 Task: Look for space in Springfield, United States from 10th July, 2023 to 15th July, 2023 for 7 adults in price range Rs.10000 to Rs.15000. Place can be entire place or shared room with 4 bedrooms having 7 beds and 4 bathrooms. Property type can be house, flat, guest house. Amenities needed are: wifi, TV, free parkinig on premises, gym, breakfast. Booking option can be shelf check-in. Required host language is English.
Action: Mouse moved to (431, 111)
Screenshot: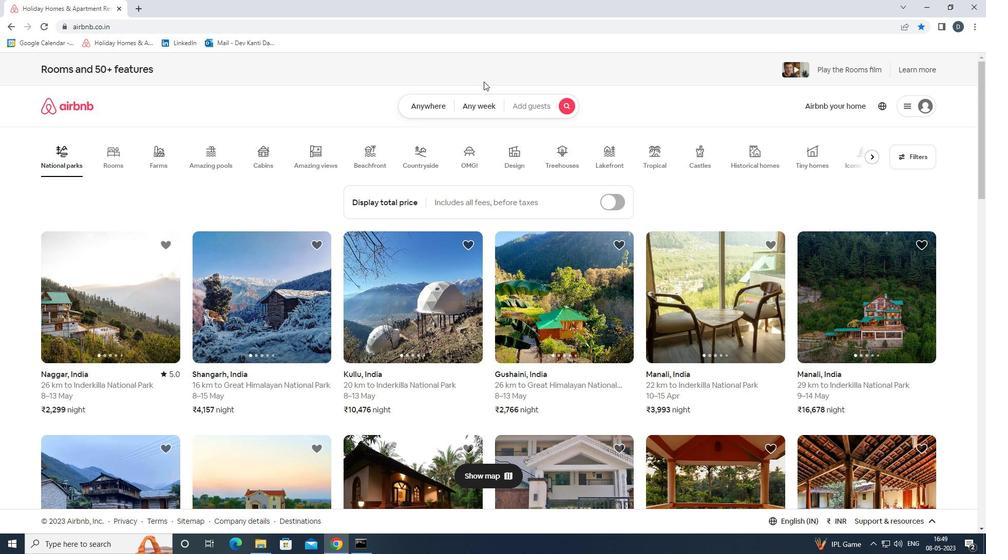 
Action: Mouse pressed left at (431, 111)
Screenshot: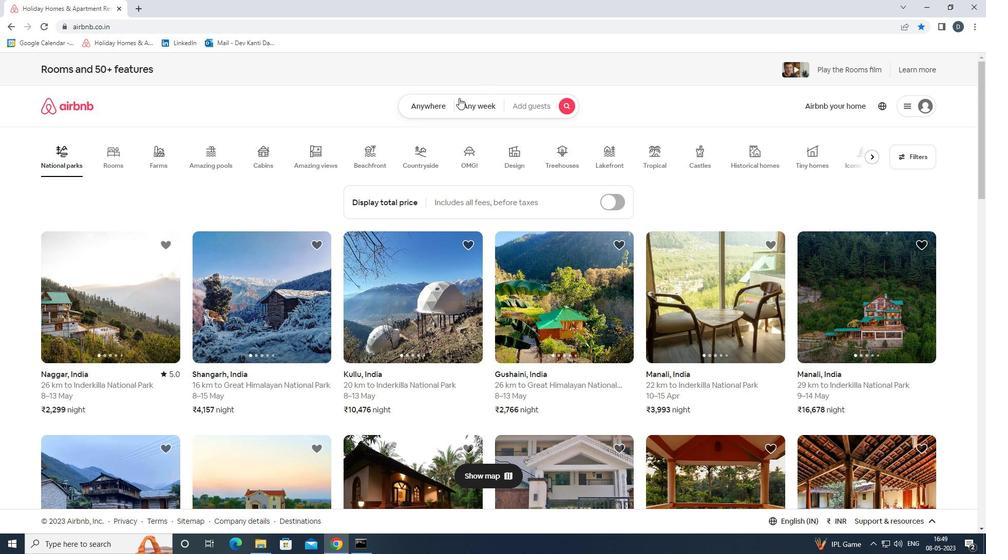 
Action: Mouse moved to (350, 144)
Screenshot: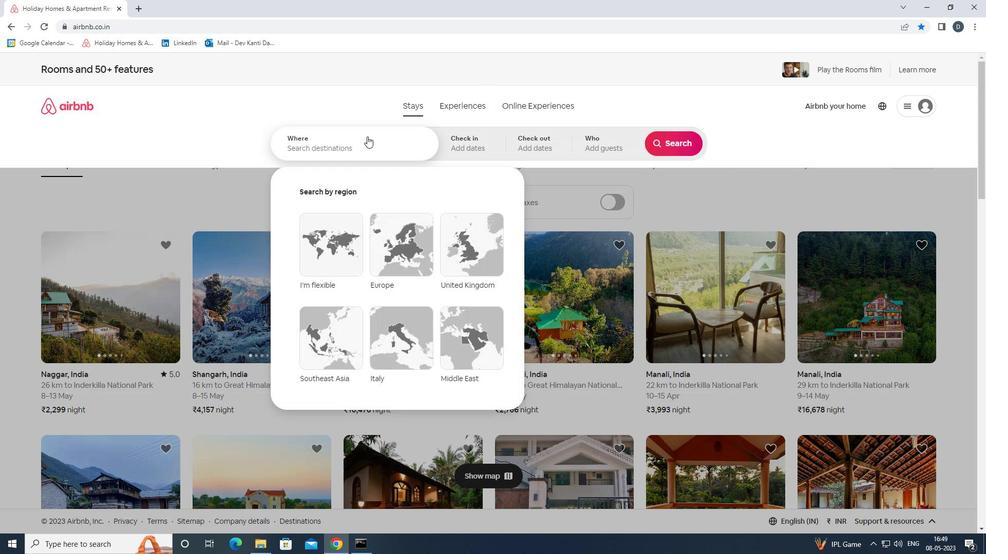 
Action: Mouse pressed left at (350, 144)
Screenshot: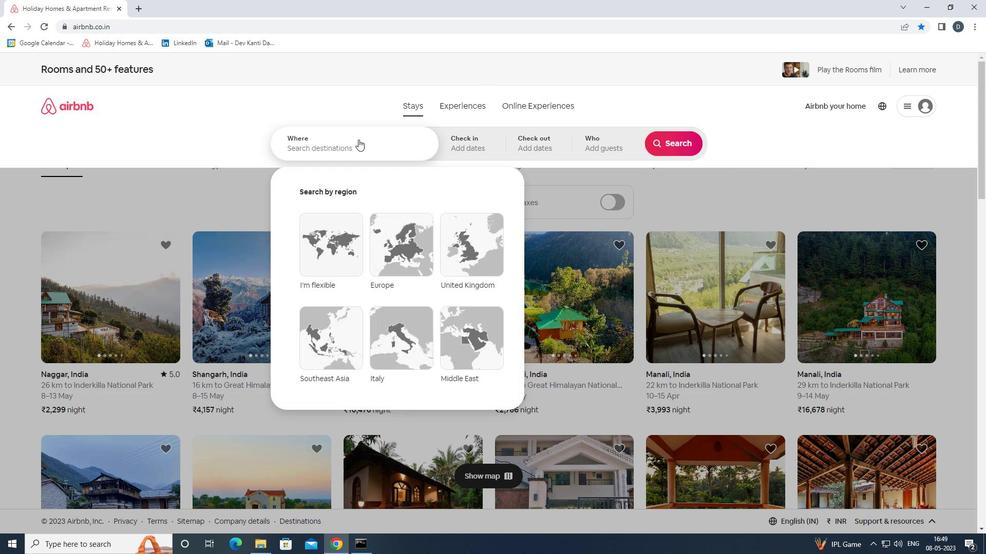 
Action: Key pressed <Key.shift>SPRINGSFIELD,<Key.shift><Key.shift>UNITED<Key.space><Key.shift>STATES<Key.enter>
Screenshot: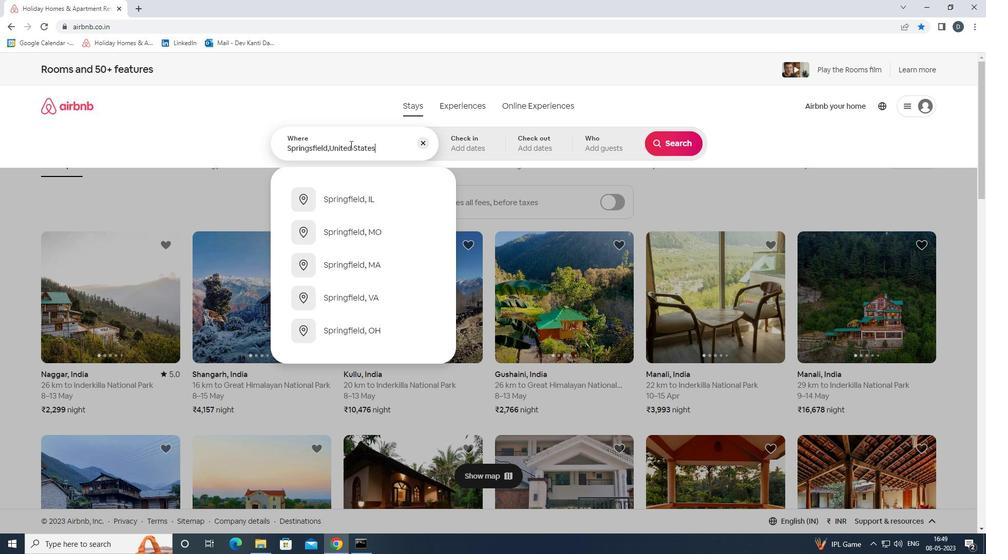 
Action: Mouse moved to (669, 227)
Screenshot: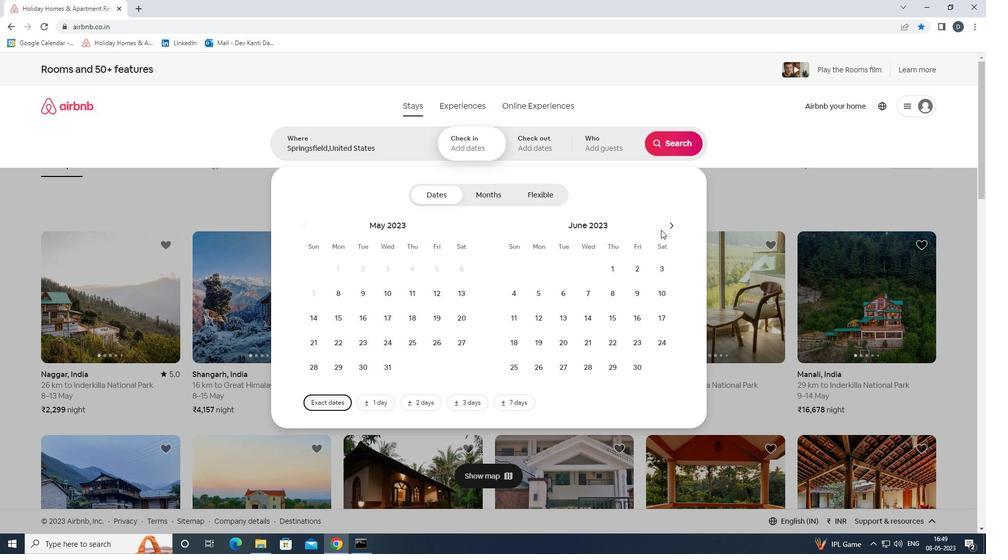 
Action: Mouse pressed left at (669, 227)
Screenshot: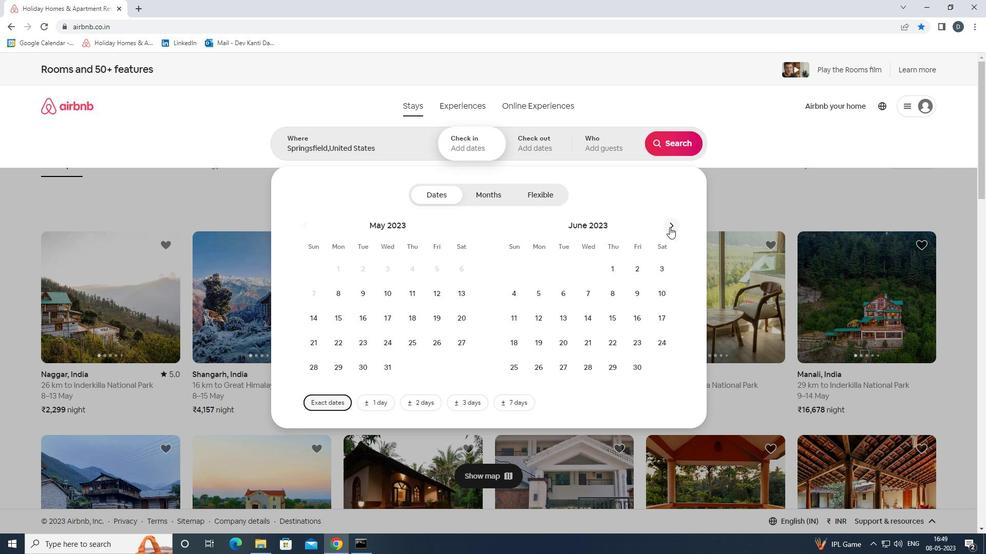 
Action: Mouse moved to (541, 318)
Screenshot: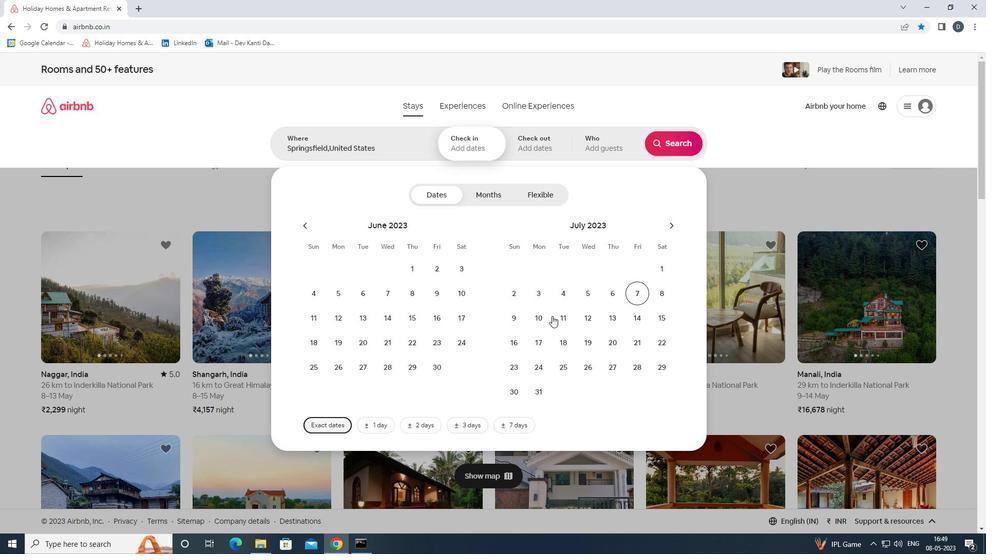 
Action: Mouse pressed left at (541, 318)
Screenshot: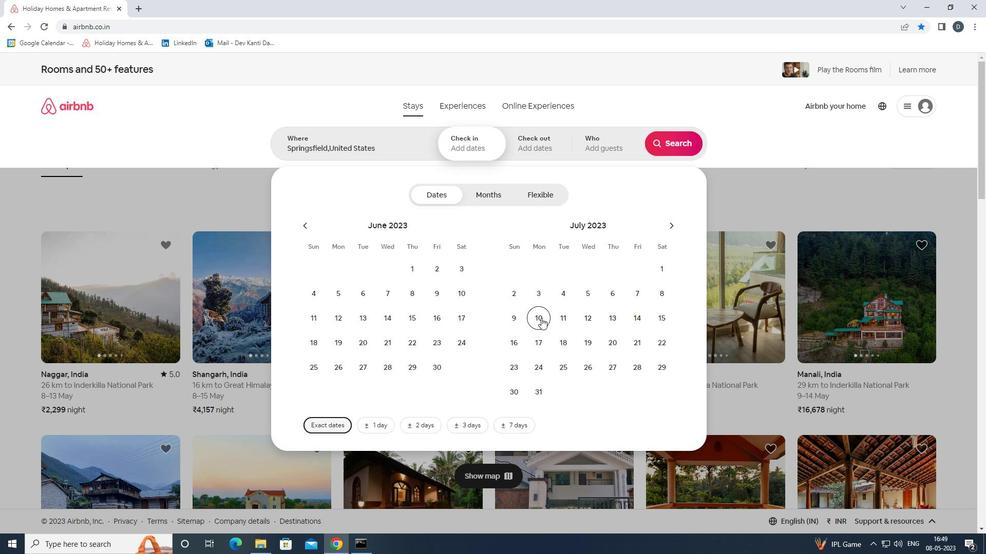 
Action: Mouse moved to (664, 316)
Screenshot: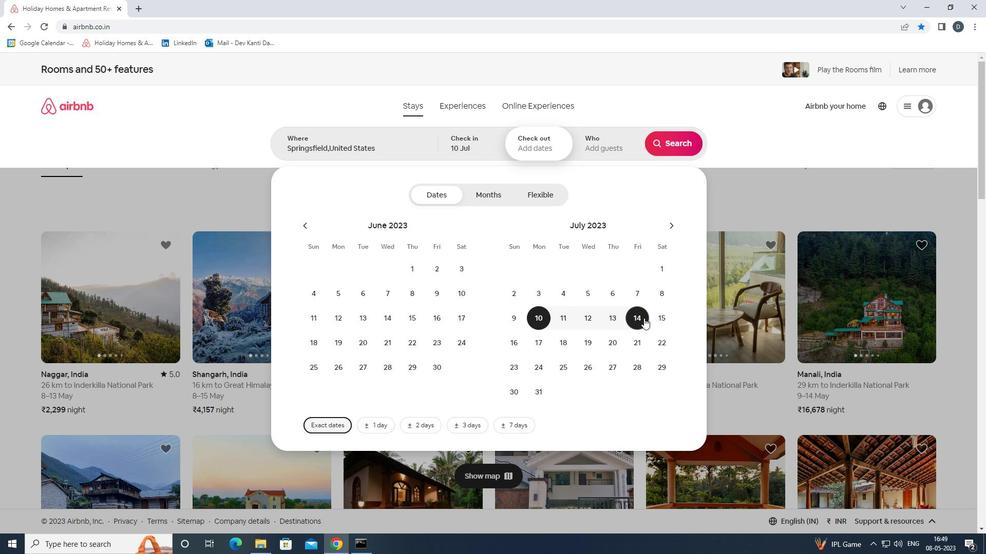 
Action: Mouse pressed left at (664, 316)
Screenshot: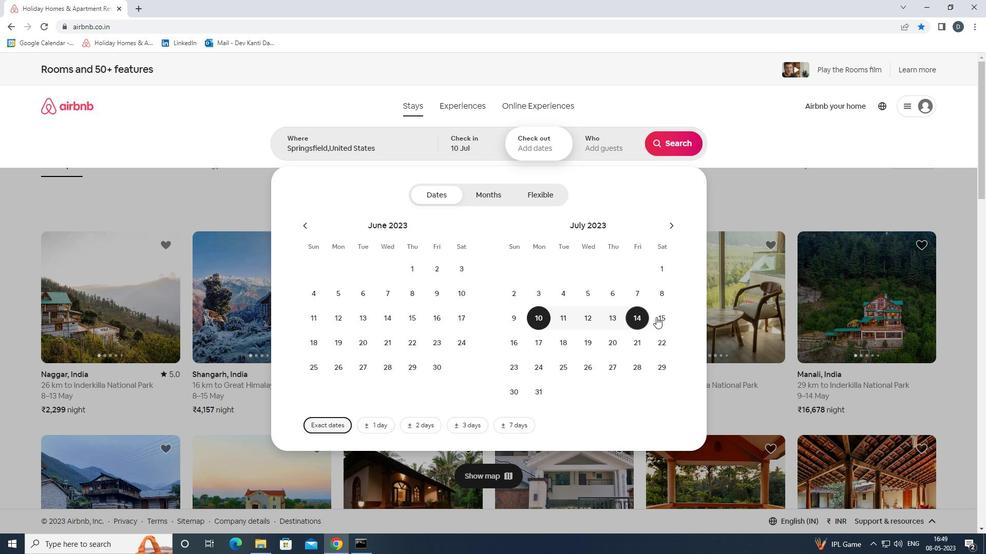 
Action: Mouse moved to (605, 157)
Screenshot: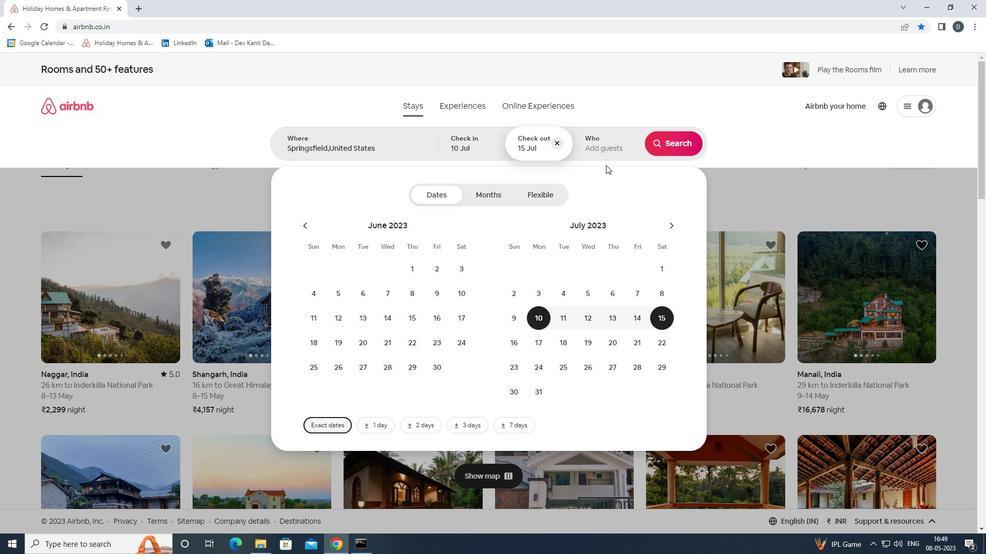 
Action: Mouse pressed left at (605, 157)
Screenshot: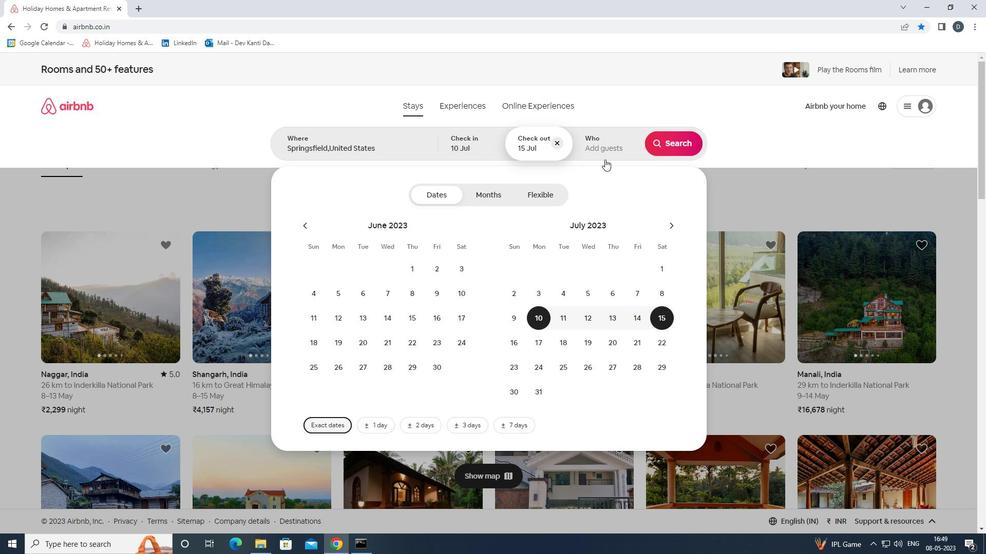 
Action: Mouse moved to (673, 199)
Screenshot: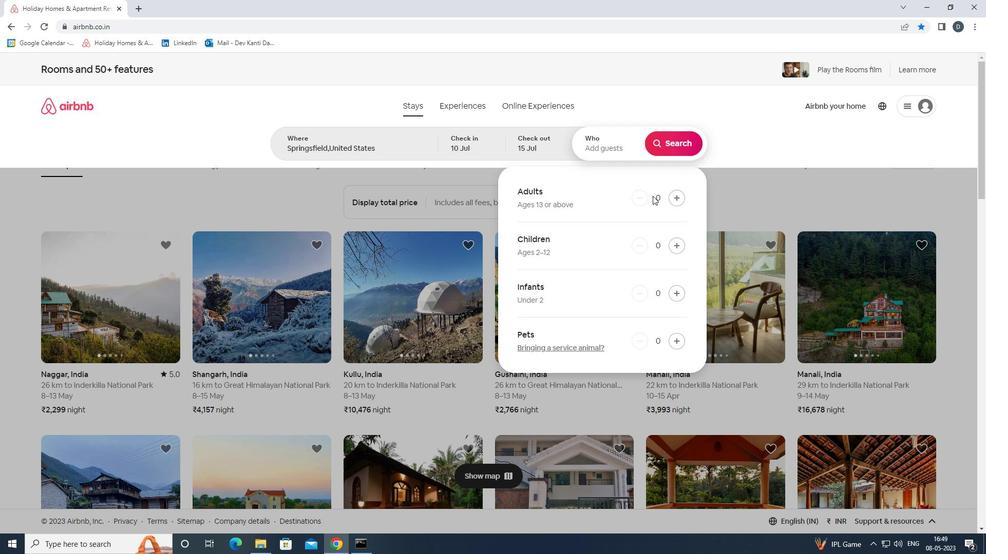 
Action: Mouse pressed left at (673, 199)
Screenshot: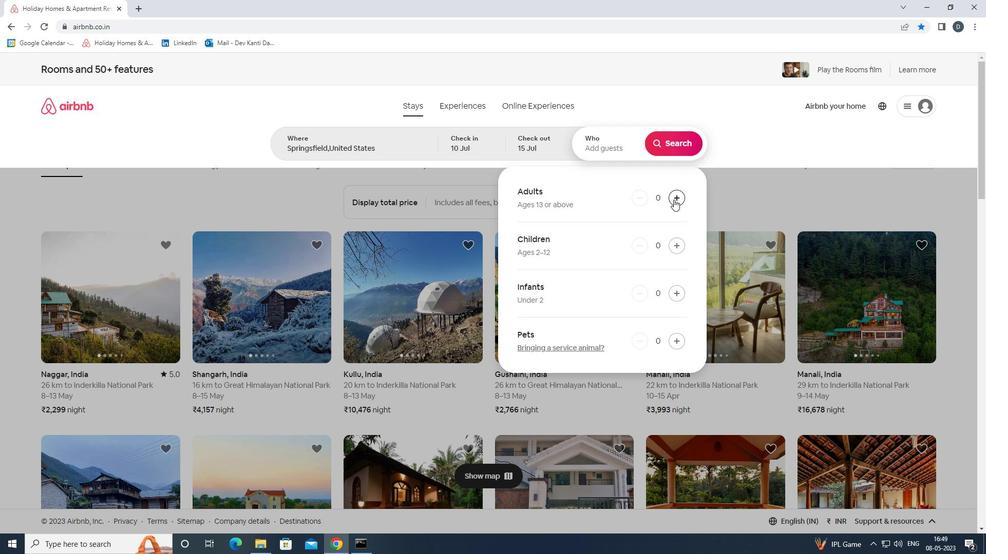 
Action: Mouse pressed left at (673, 199)
Screenshot: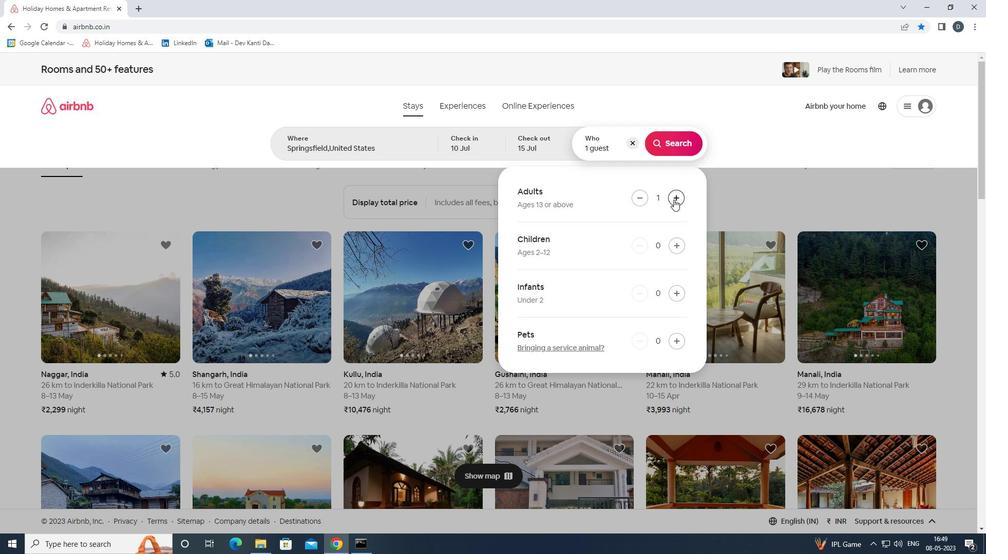 
Action: Mouse pressed left at (673, 199)
Screenshot: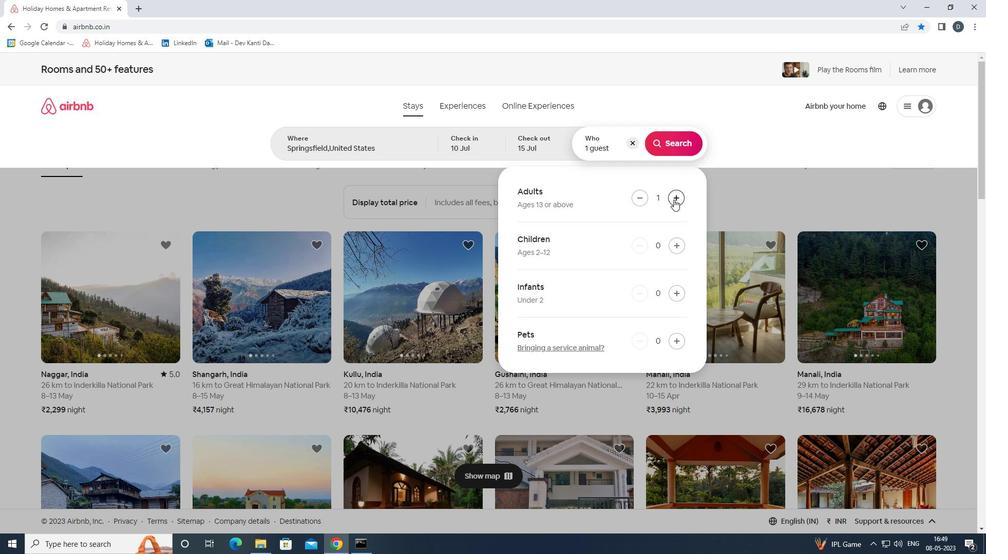 
Action: Mouse pressed left at (673, 199)
Screenshot: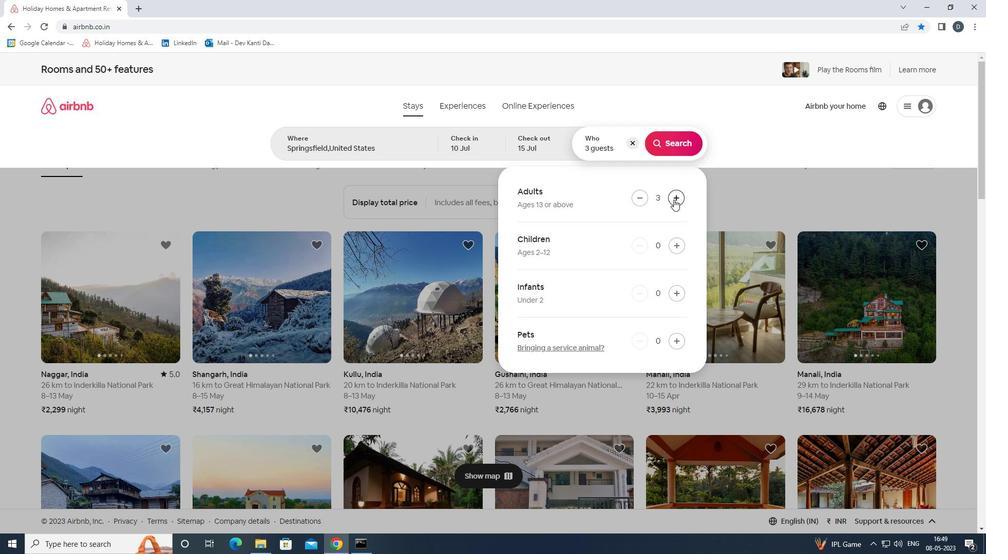 
Action: Mouse moved to (673, 199)
Screenshot: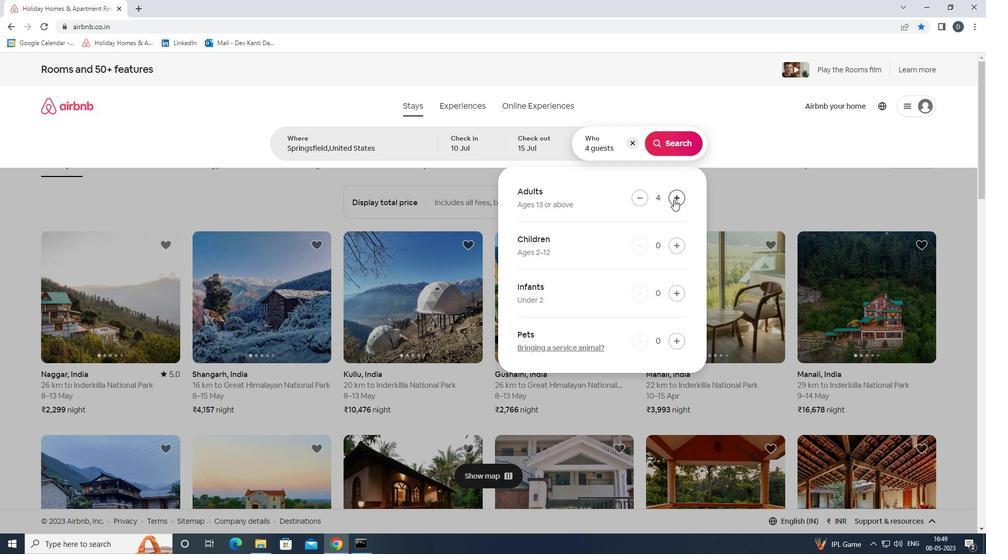 
Action: Mouse pressed left at (673, 199)
Screenshot: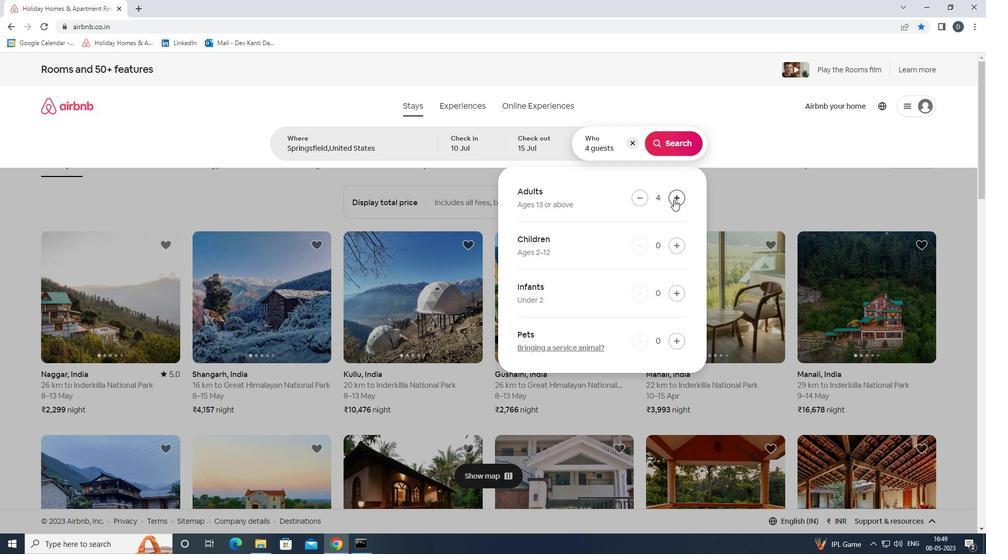 
Action: Mouse moved to (674, 199)
Screenshot: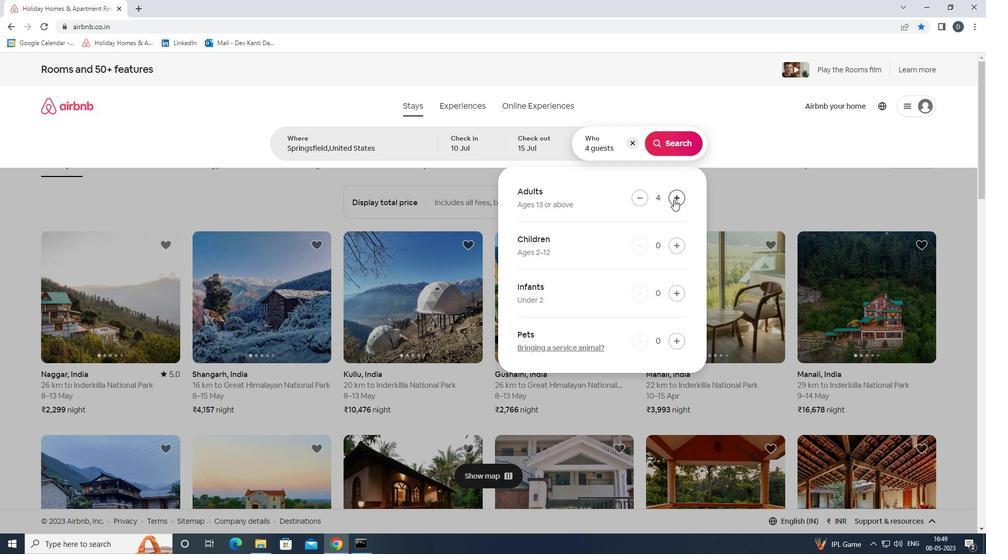 
Action: Mouse pressed left at (674, 199)
Screenshot: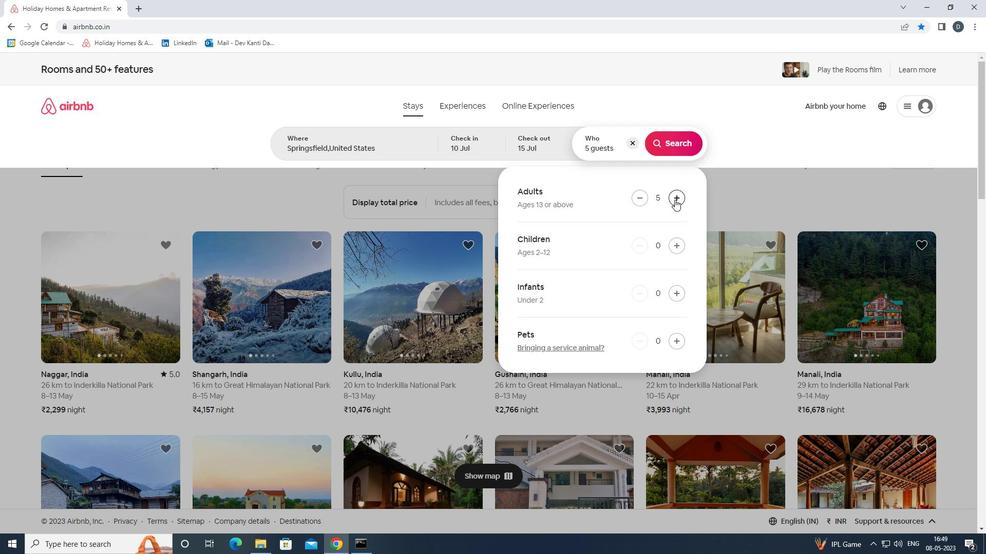 
Action: Mouse pressed left at (674, 199)
Screenshot: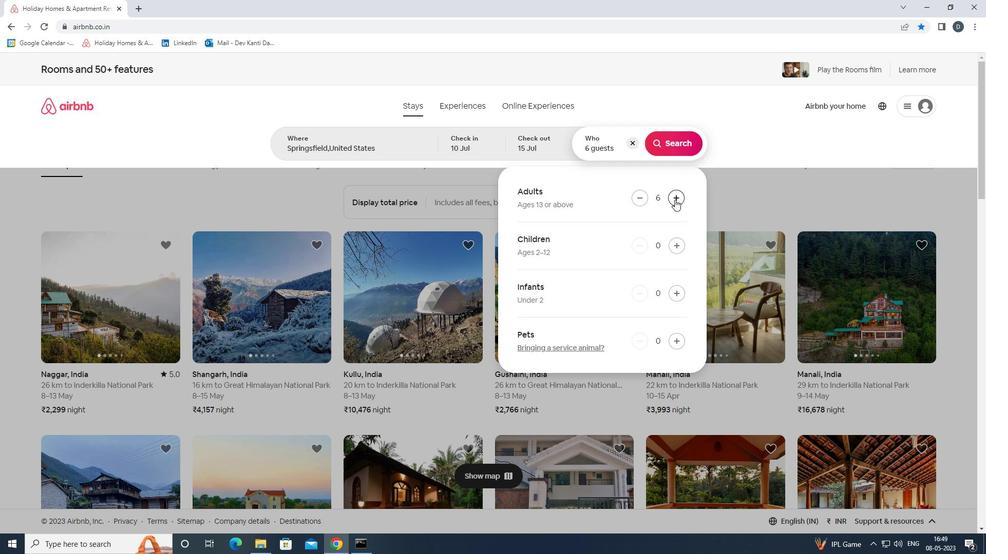 
Action: Mouse moved to (670, 143)
Screenshot: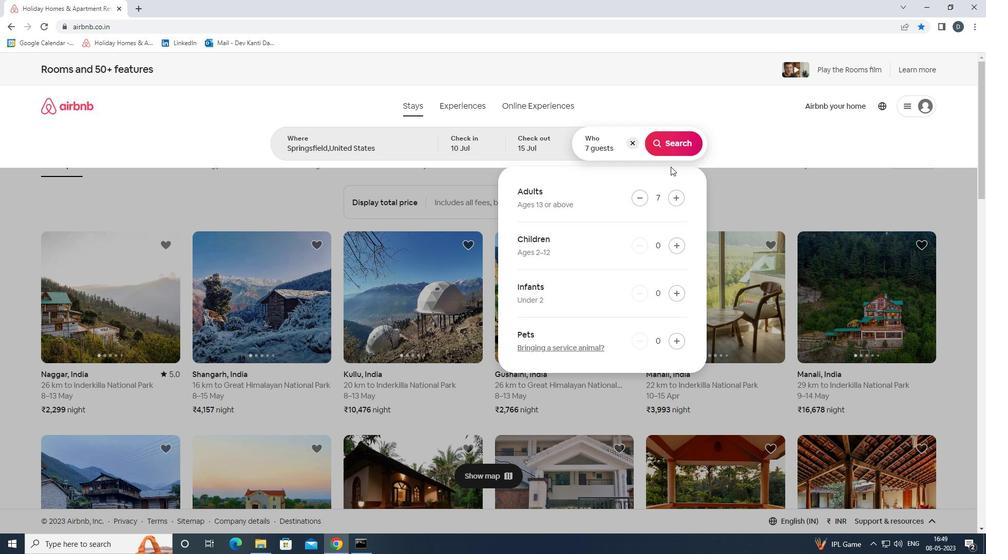 
Action: Mouse pressed left at (670, 143)
Screenshot: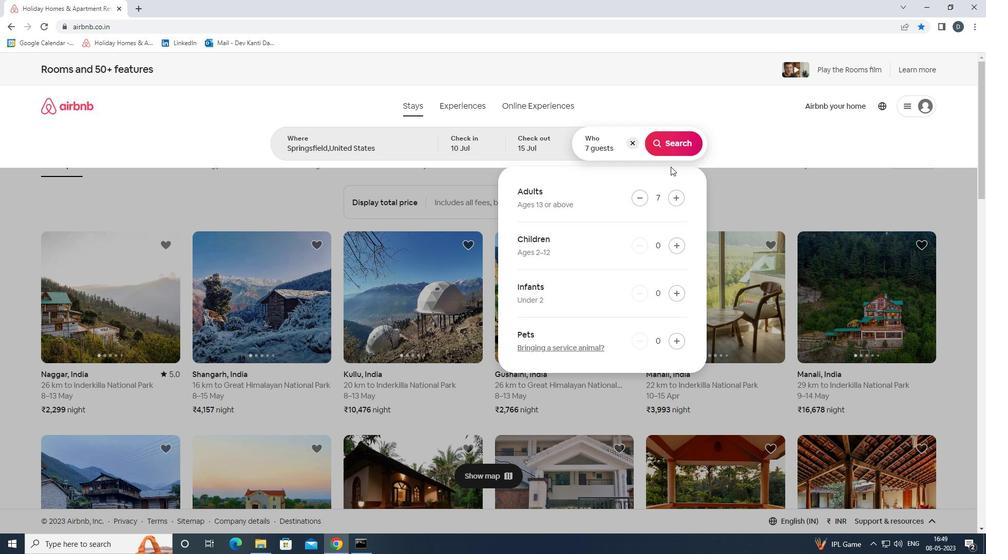 
Action: Mouse moved to (935, 118)
Screenshot: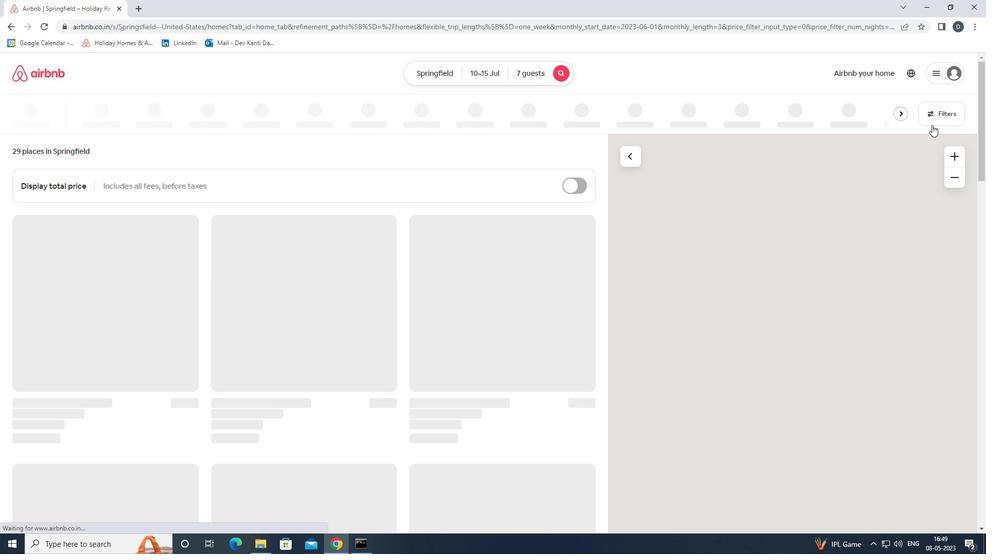 
Action: Mouse pressed left at (935, 118)
Screenshot: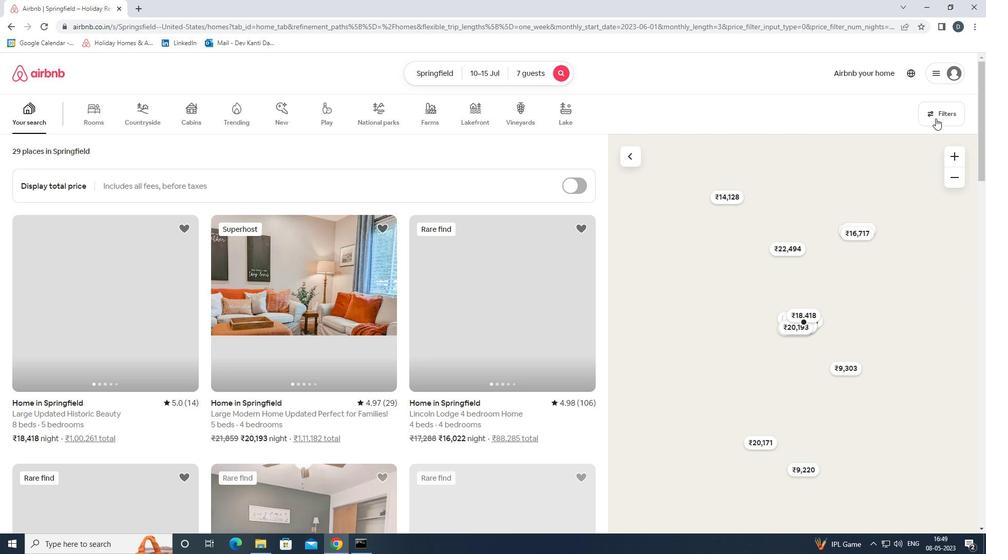 
Action: Mouse moved to (390, 365)
Screenshot: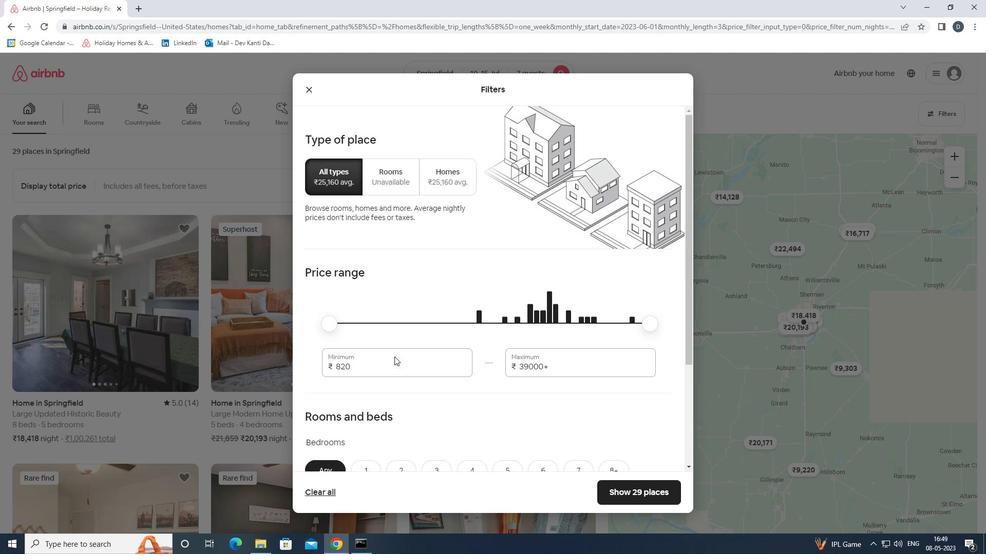 
Action: Mouse pressed left at (390, 365)
Screenshot: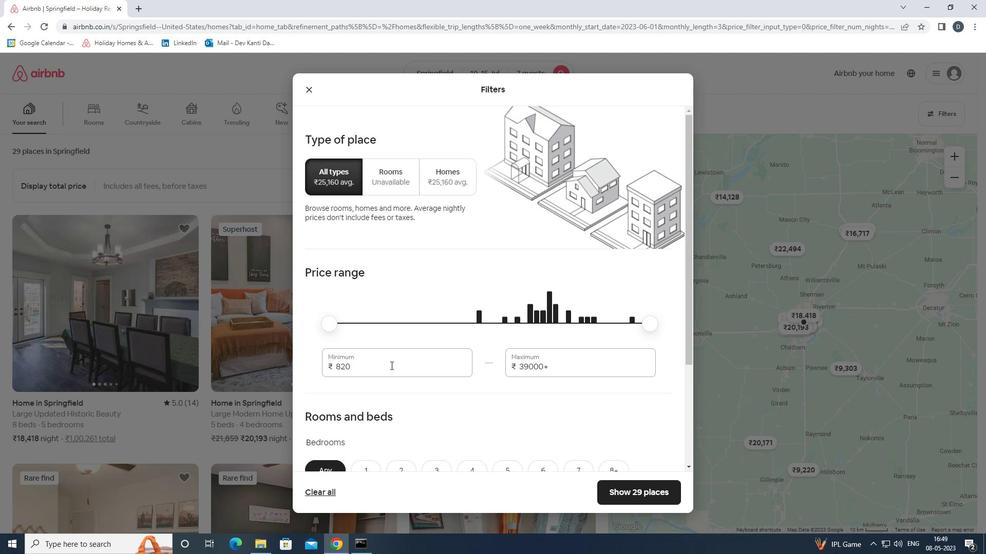 
Action: Mouse pressed left at (390, 365)
Screenshot: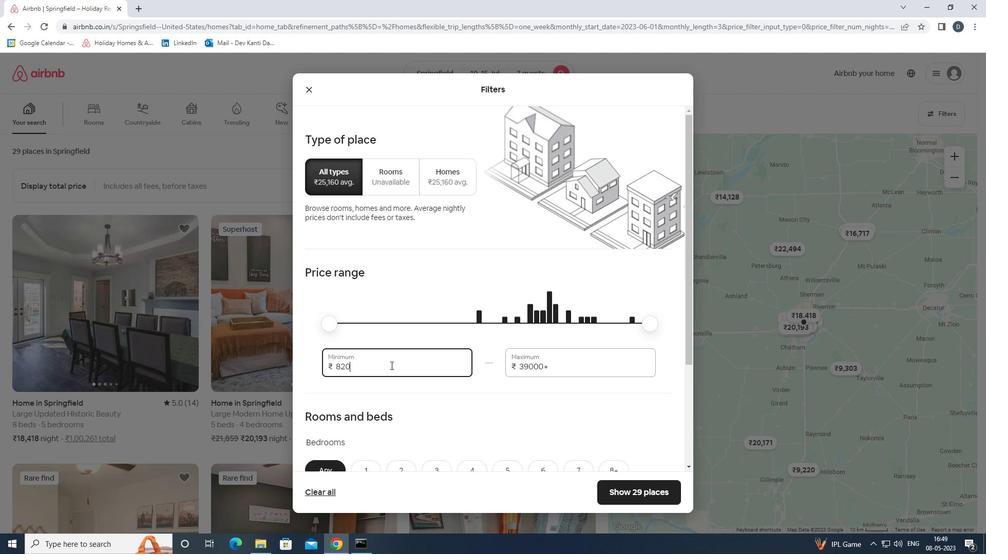 
Action: Key pressed 10000<Key.tab>15000
Screenshot: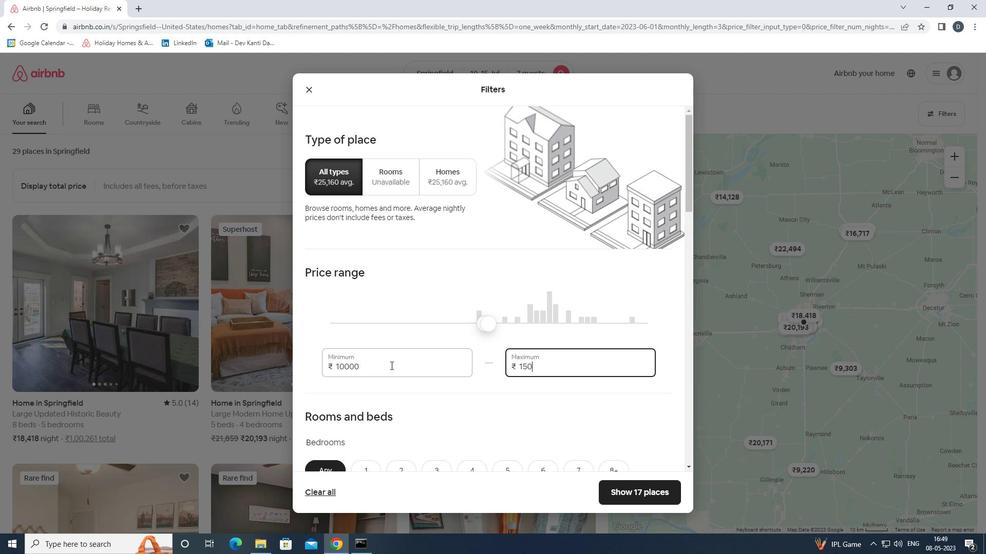 
Action: Mouse moved to (391, 365)
Screenshot: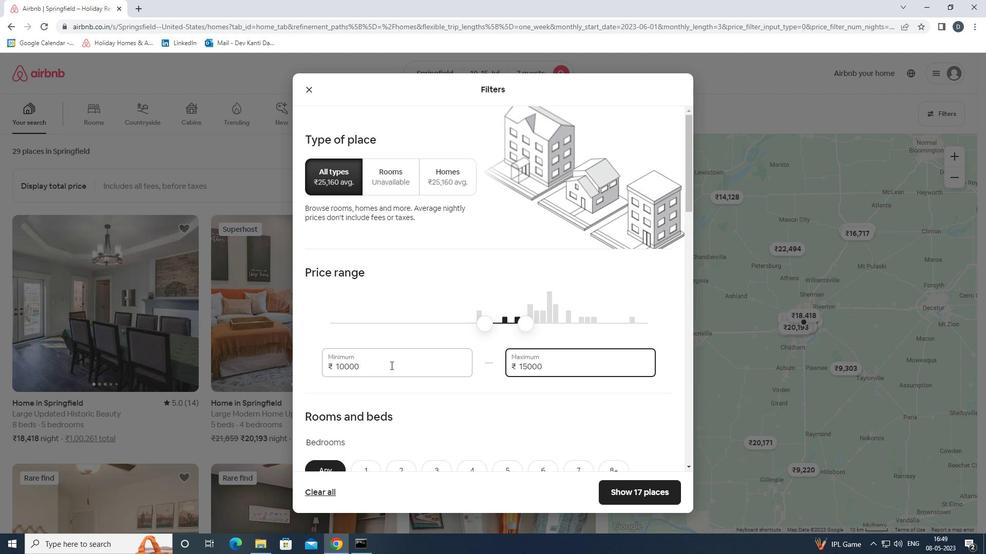 
Action: Mouse scrolled (391, 364) with delta (0, 0)
Screenshot: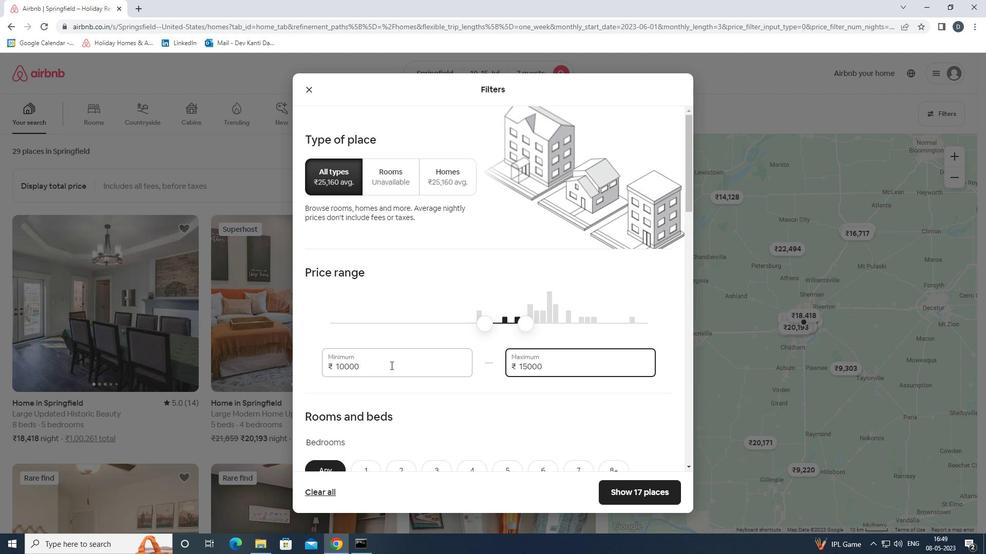 
Action: Mouse moved to (392, 365)
Screenshot: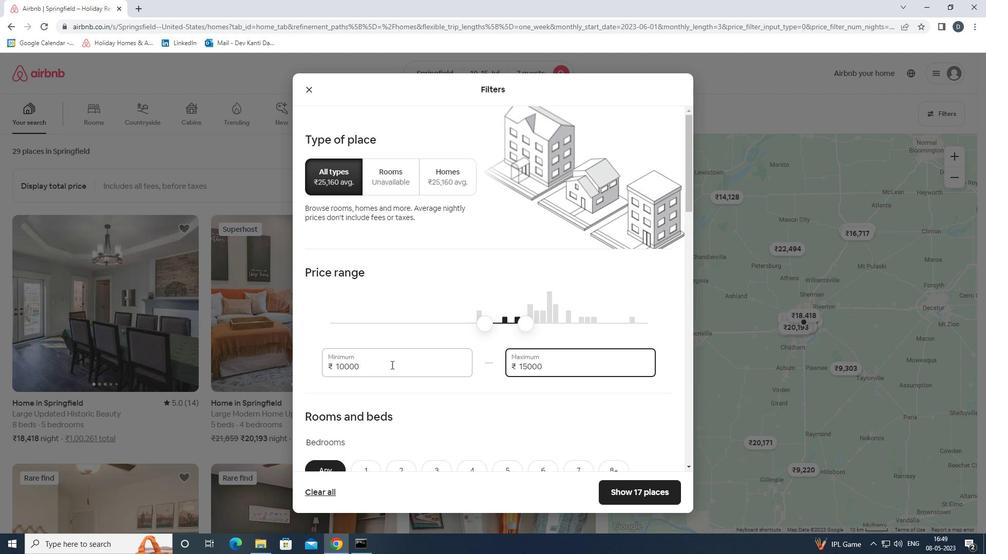
Action: Mouse scrolled (392, 364) with delta (0, 0)
Screenshot: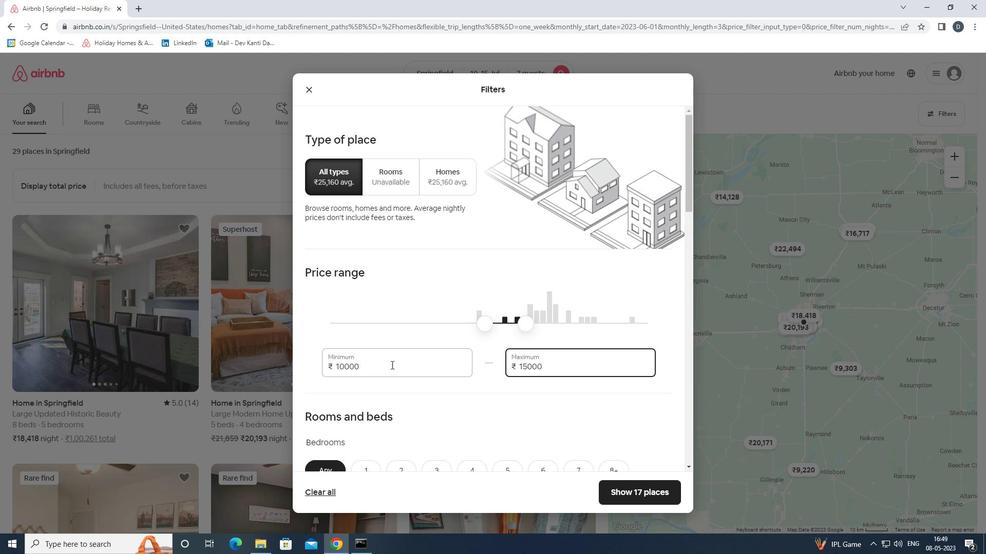 
Action: Mouse moved to (393, 365)
Screenshot: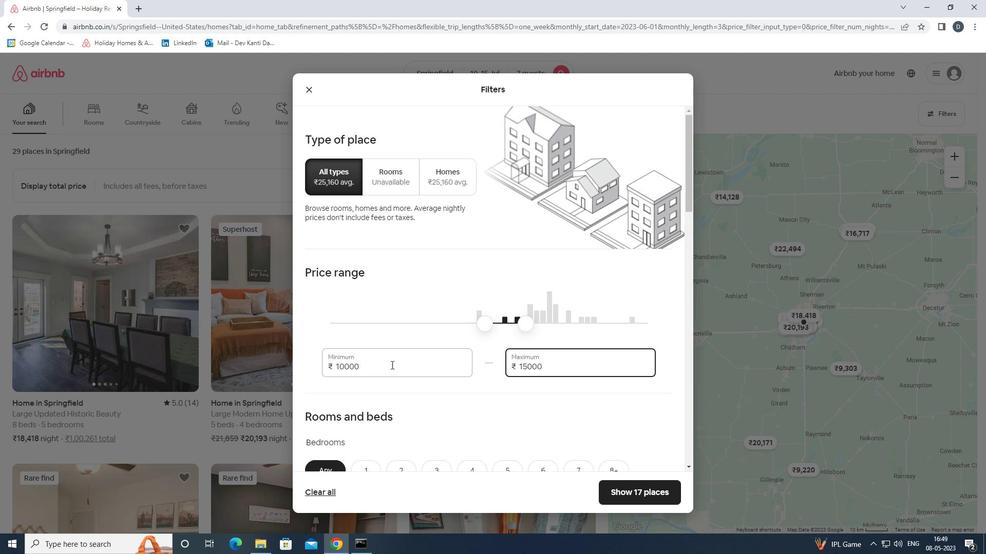 
Action: Mouse scrolled (393, 364) with delta (0, 0)
Screenshot: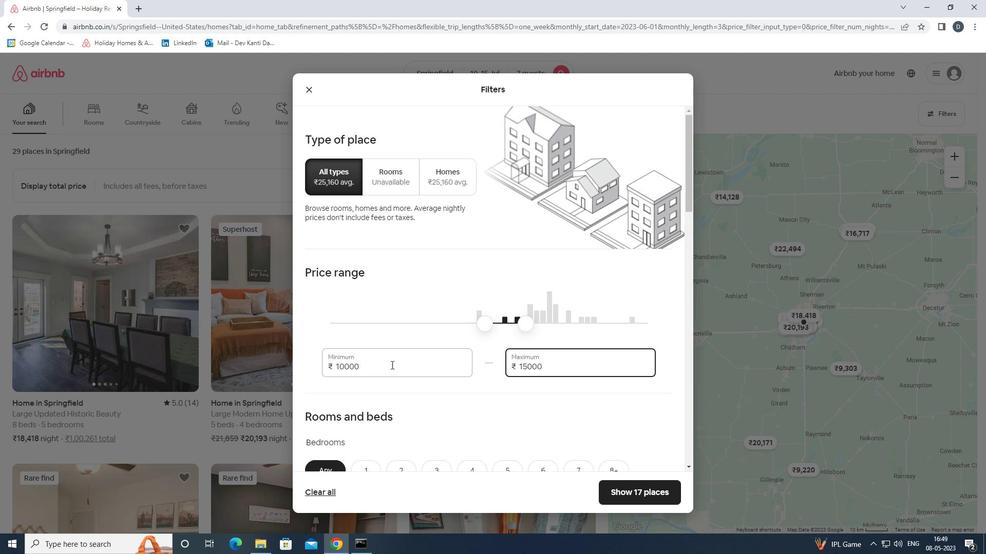 
Action: Mouse scrolled (393, 364) with delta (0, 0)
Screenshot: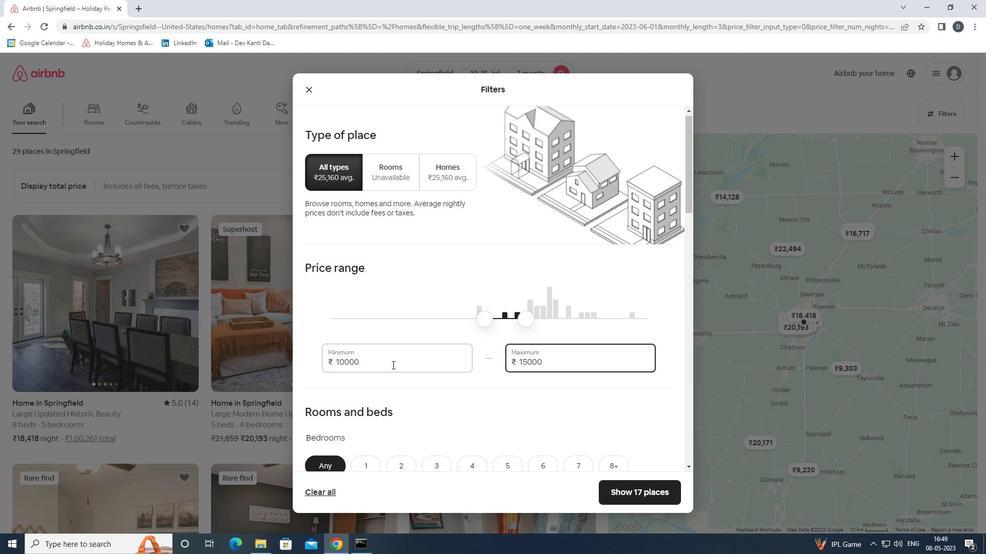 
Action: Mouse moved to (474, 260)
Screenshot: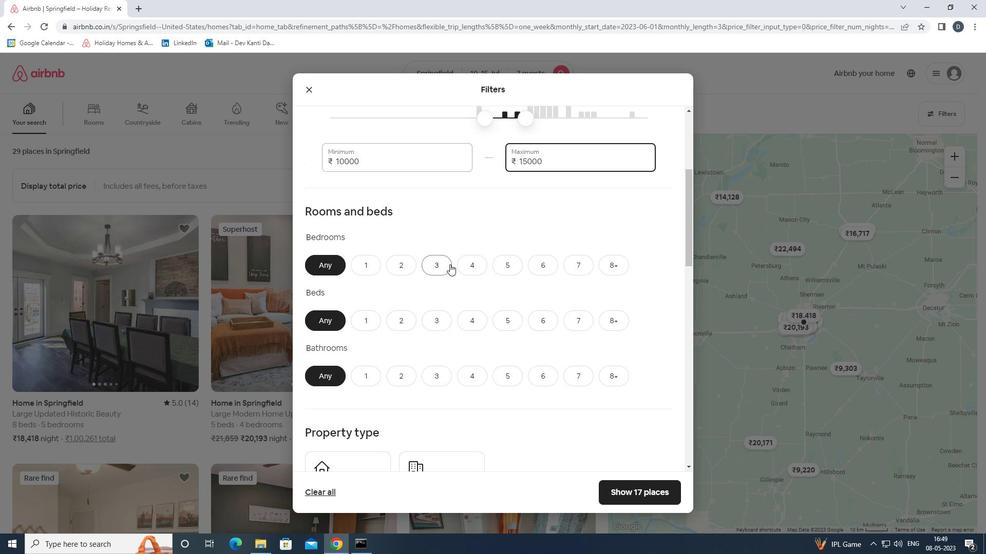 
Action: Mouse pressed left at (474, 260)
Screenshot: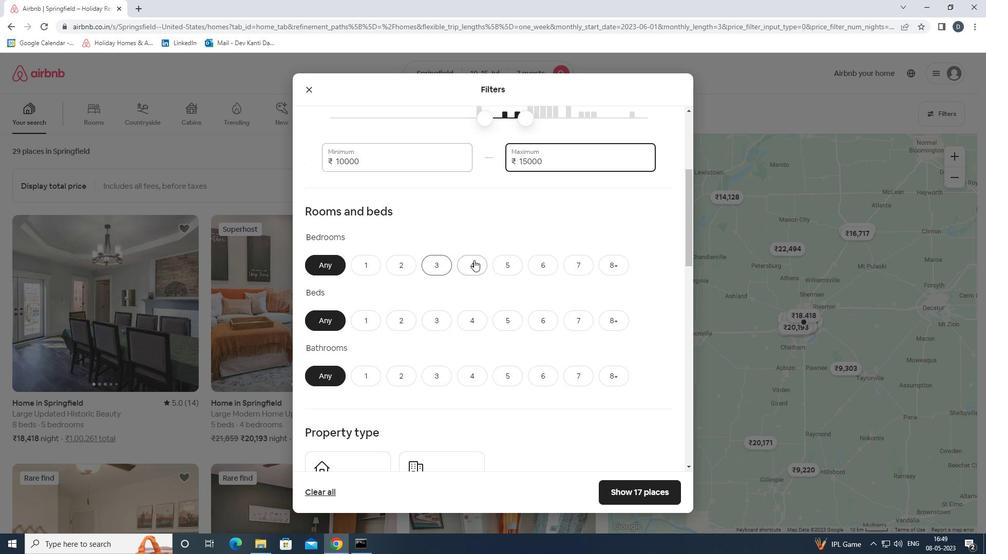 
Action: Mouse moved to (576, 317)
Screenshot: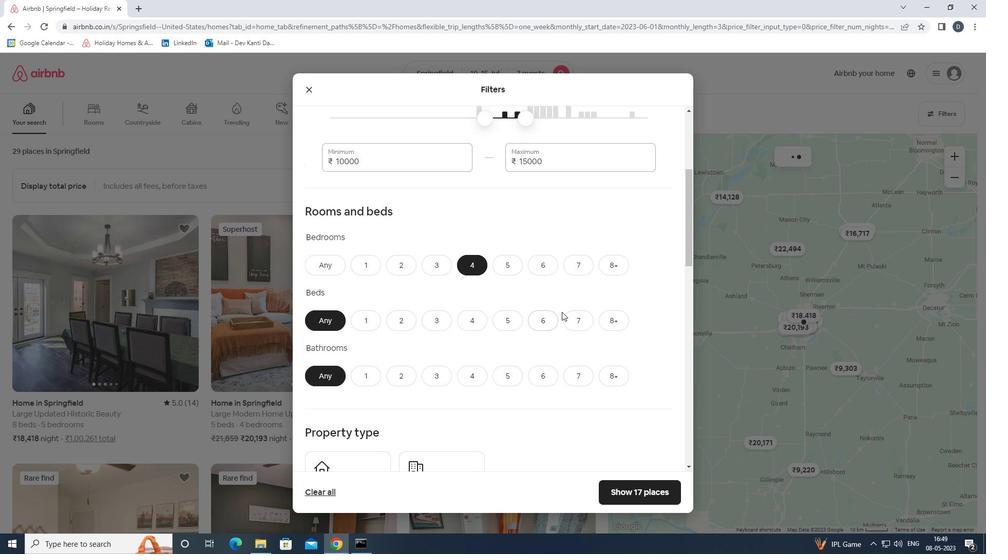 
Action: Mouse pressed left at (576, 317)
Screenshot: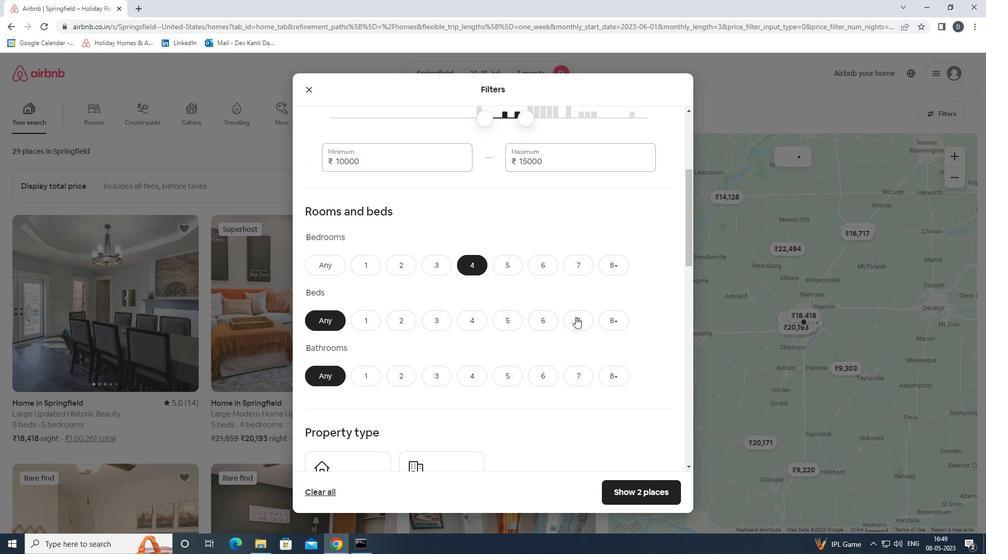 
Action: Mouse moved to (460, 376)
Screenshot: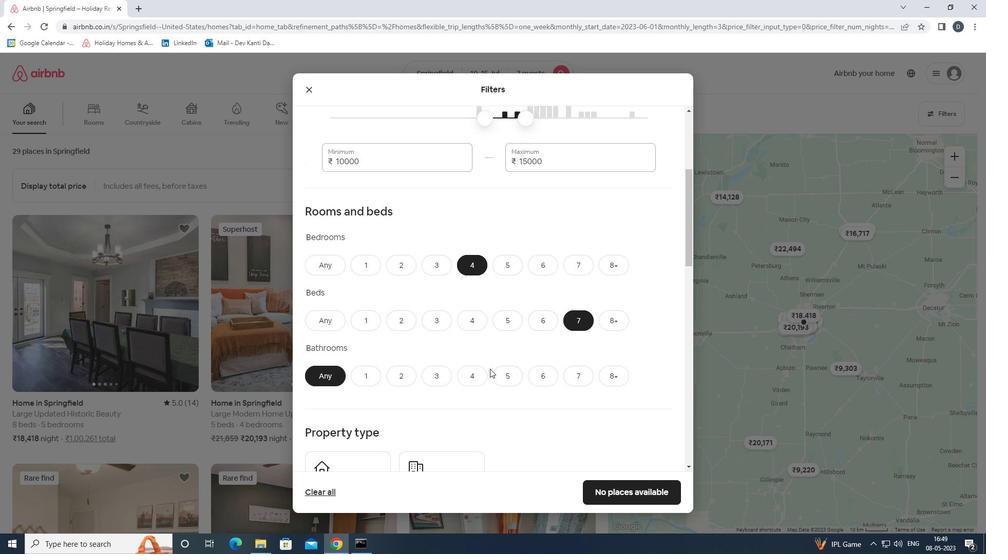 
Action: Mouse pressed left at (460, 376)
Screenshot: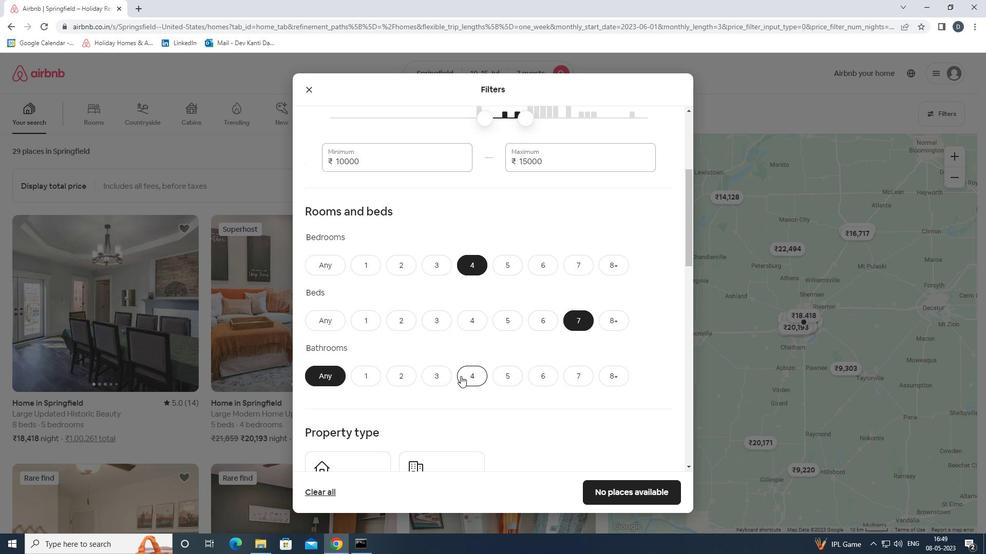 
Action: Mouse scrolled (460, 375) with delta (0, 0)
Screenshot: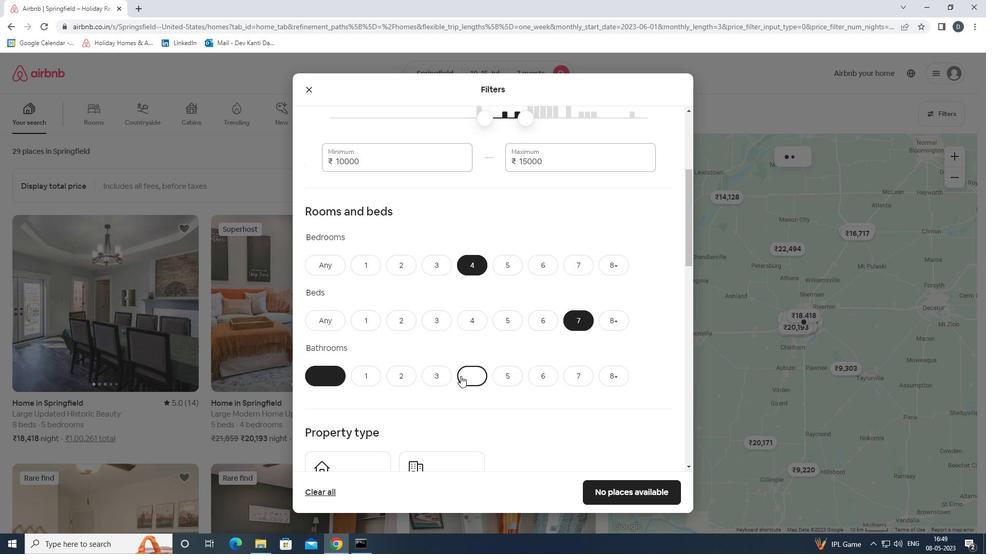 
Action: Mouse scrolled (460, 375) with delta (0, 0)
Screenshot: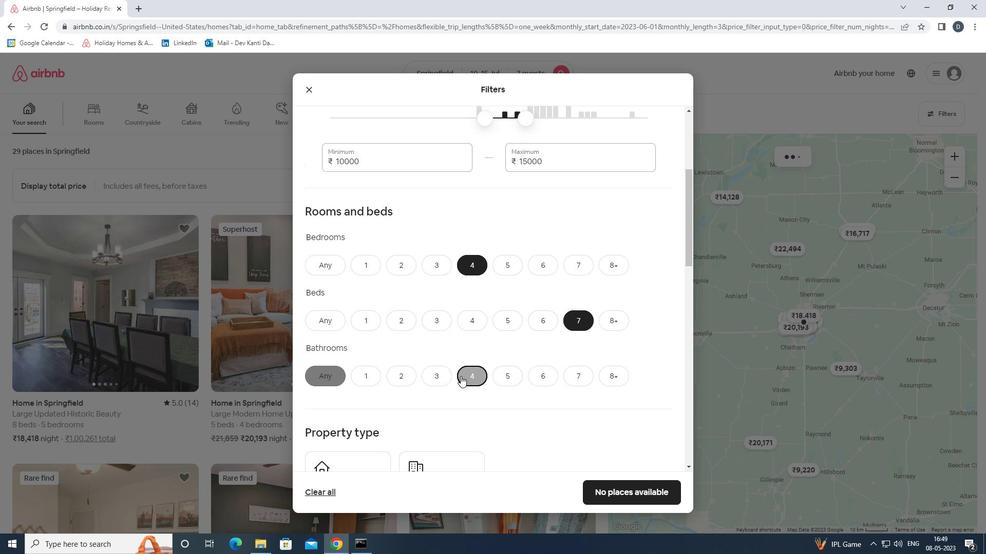 
Action: Mouse moved to (361, 377)
Screenshot: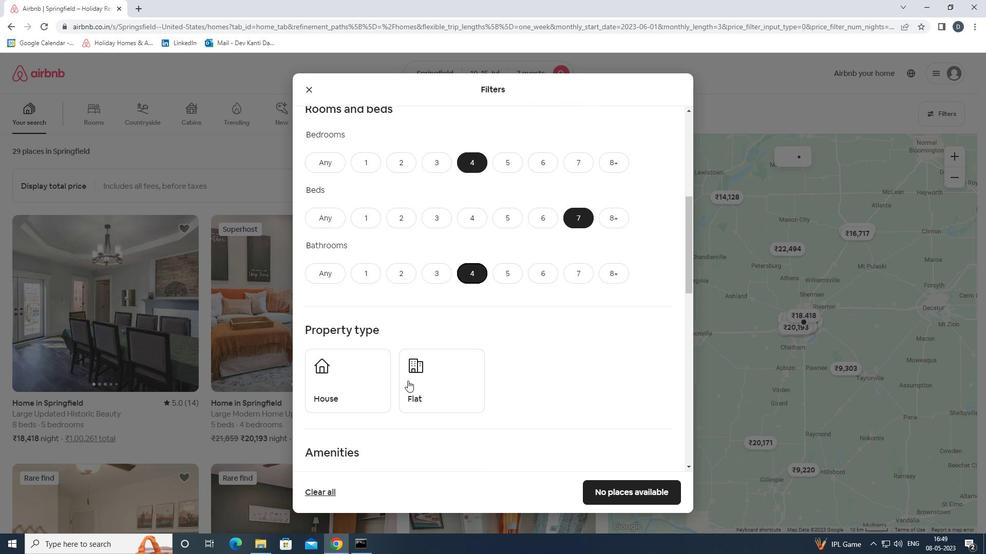 
Action: Mouse pressed left at (361, 377)
Screenshot: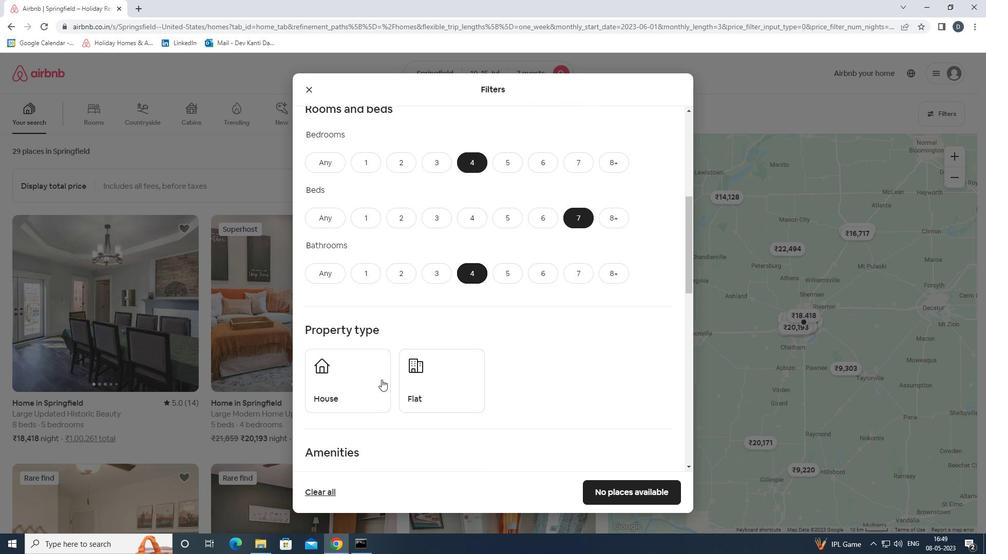 
Action: Mouse moved to (464, 377)
Screenshot: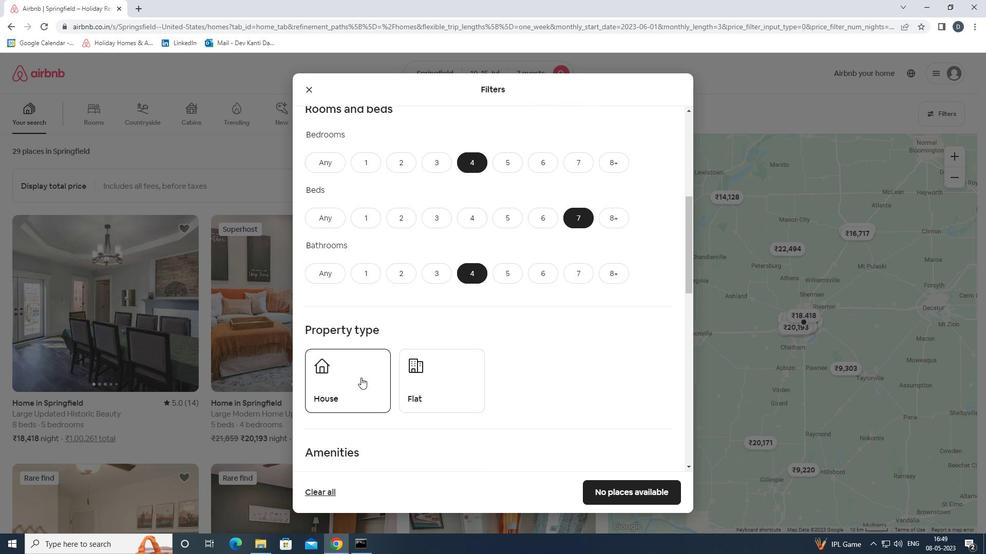 
Action: Mouse pressed left at (464, 377)
Screenshot: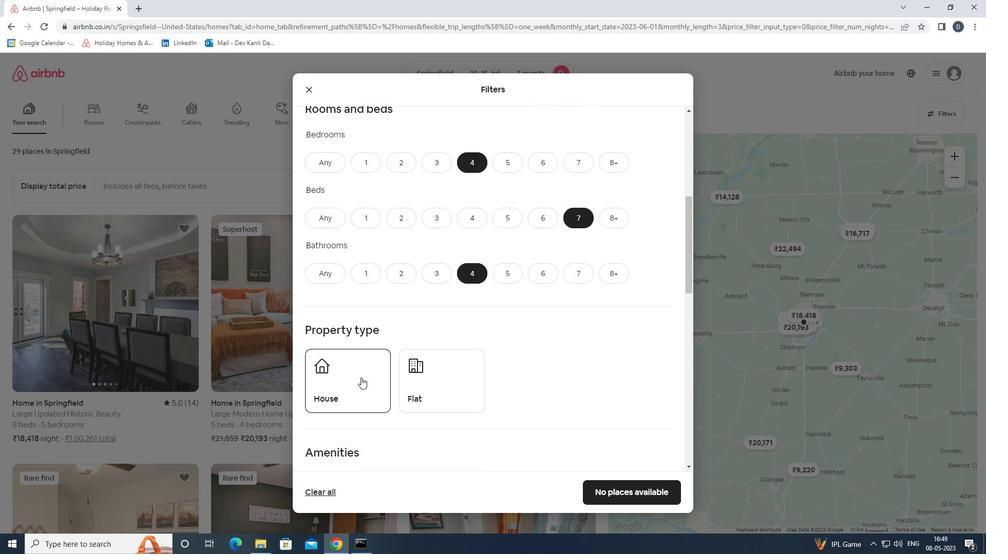
Action: Mouse moved to (595, 374)
Screenshot: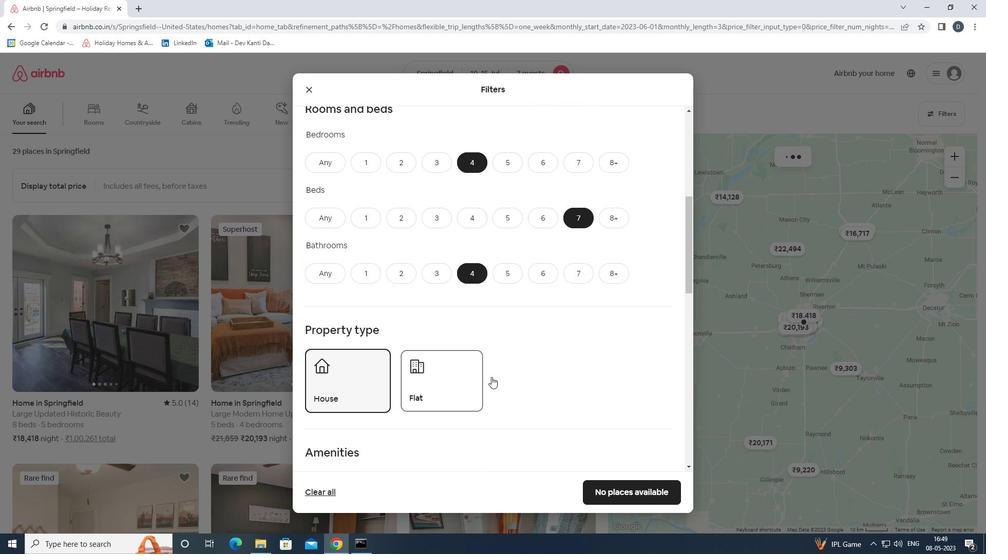 
Action: Mouse scrolled (595, 373) with delta (0, 0)
Screenshot: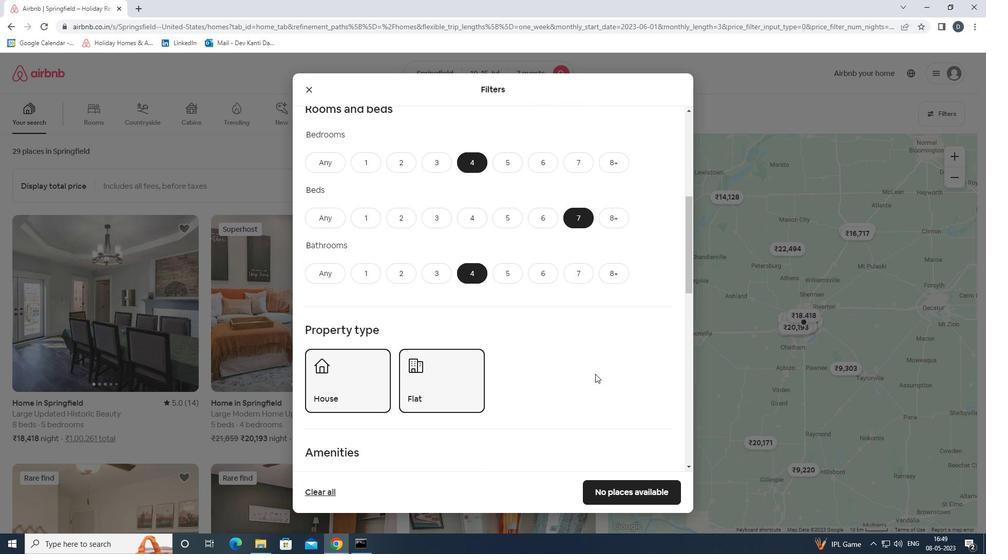
Action: Mouse scrolled (595, 373) with delta (0, 0)
Screenshot: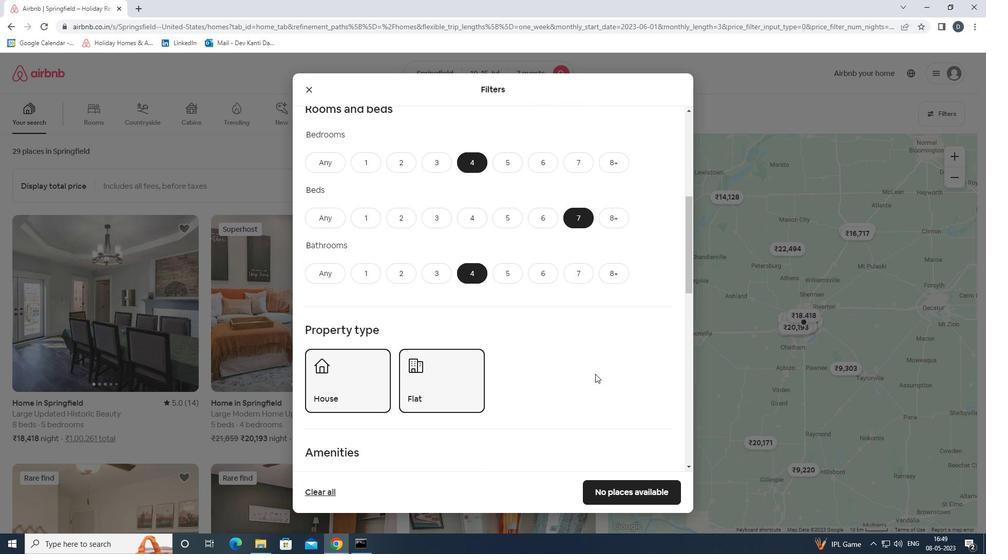
Action: Mouse scrolled (595, 373) with delta (0, 0)
Screenshot: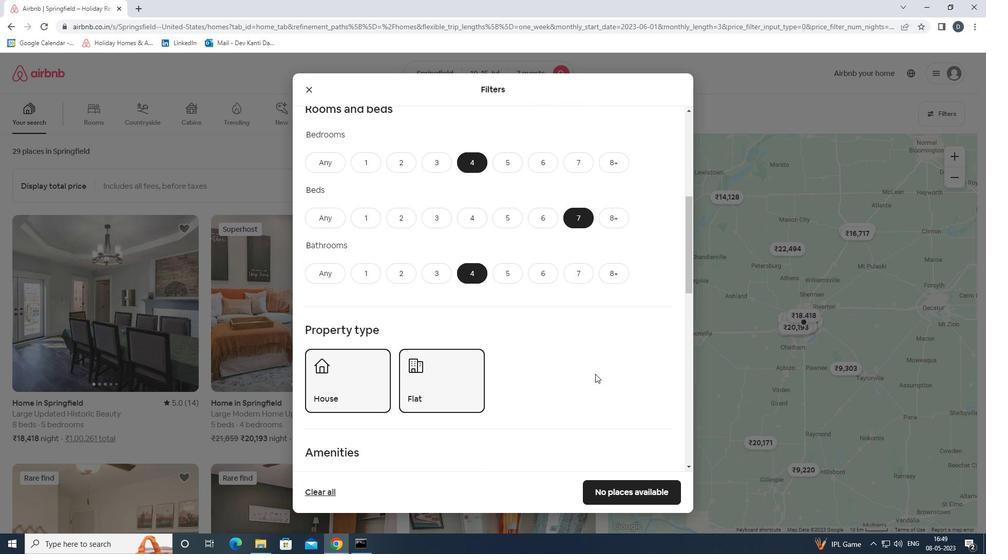 
Action: Mouse scrolled (595, 373) with delta (0, 0)
Screenshot: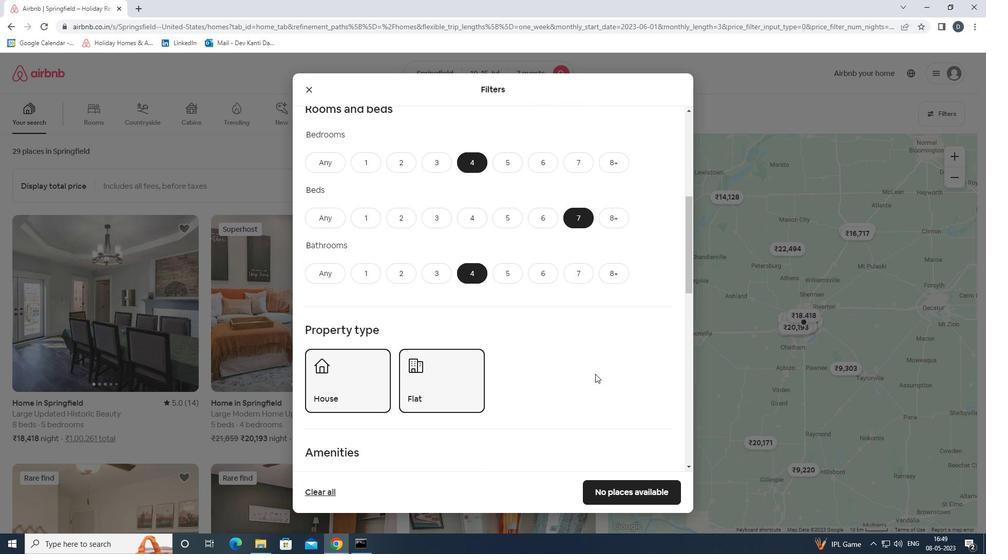 
Action: Mouse moved to (340, 301)
Screenshot: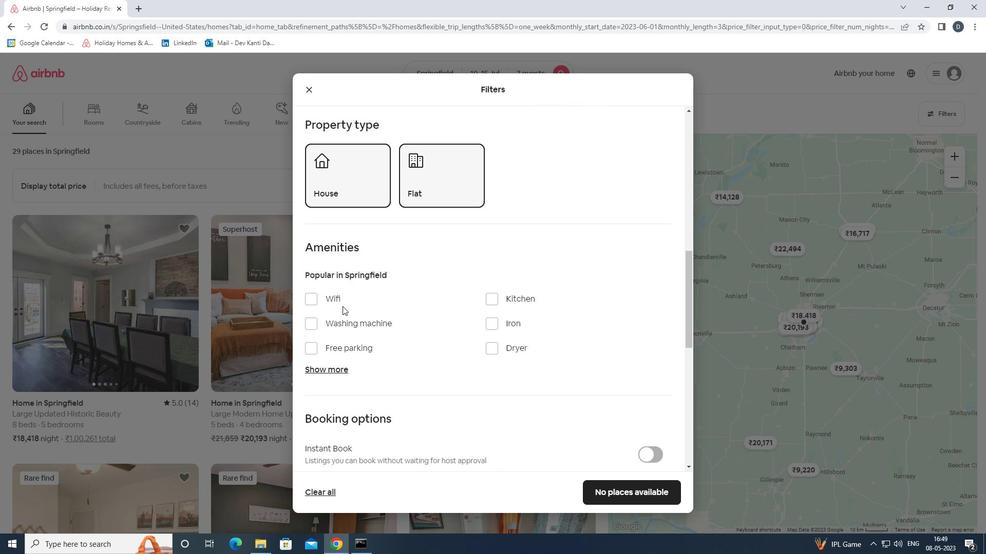 
Action: Mouse pressed left at (340, 301)
Screenshot: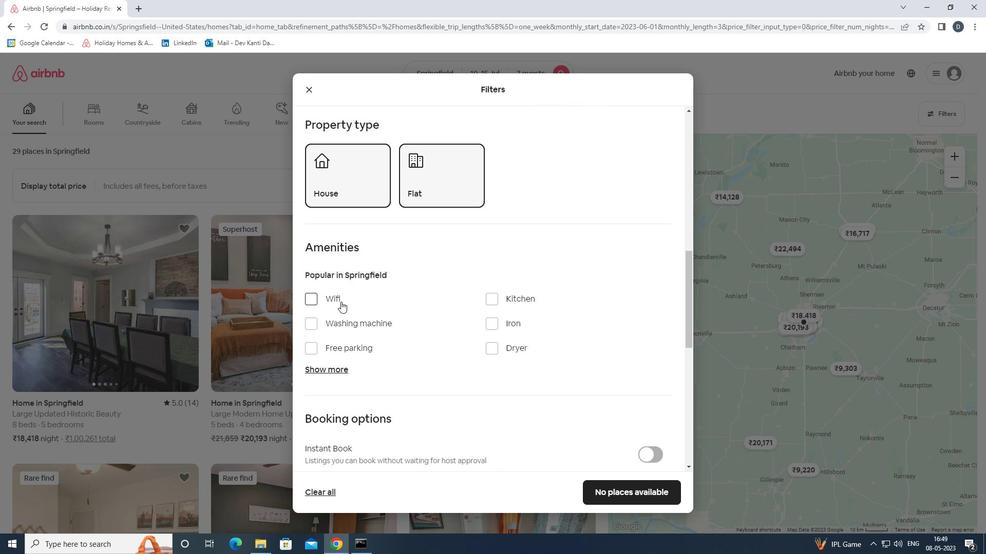 
Action: Mouse moved to (346, 344)
Screenshot: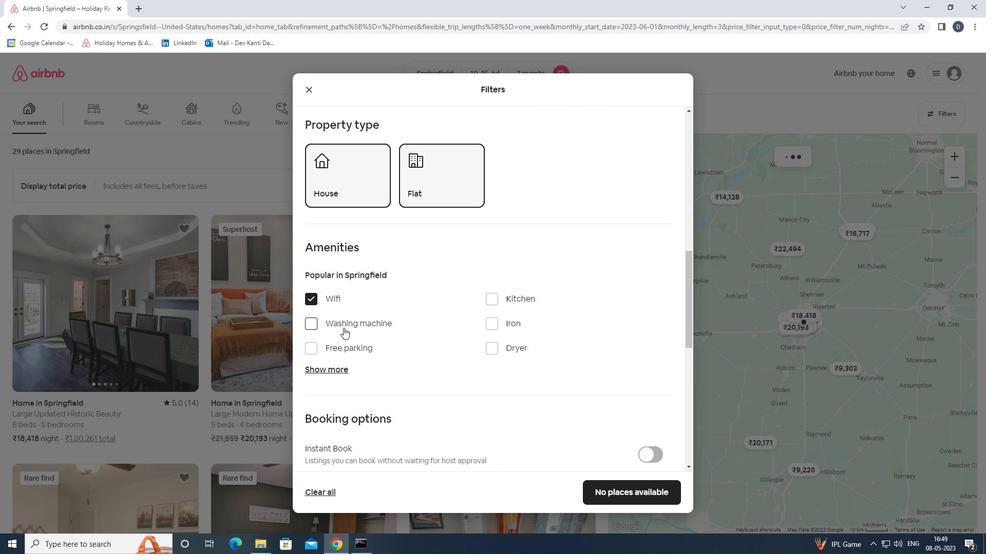 
Action: Mouse pressed left at (346, 344)
Screenshot: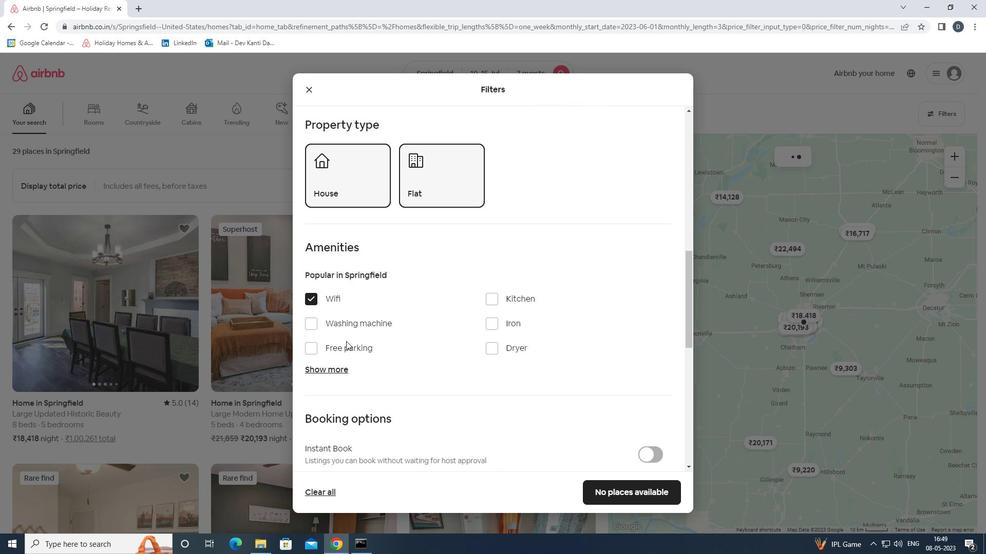 
Action: Mouse moved to (338, 368)
Screenshot: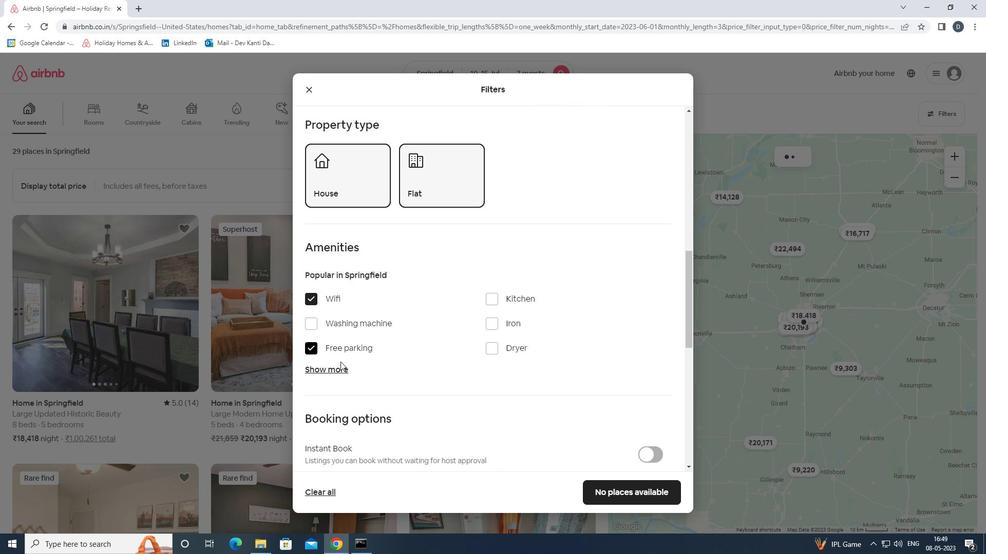 
Action: Mouse pressed left at (338, 368)
Screenshot: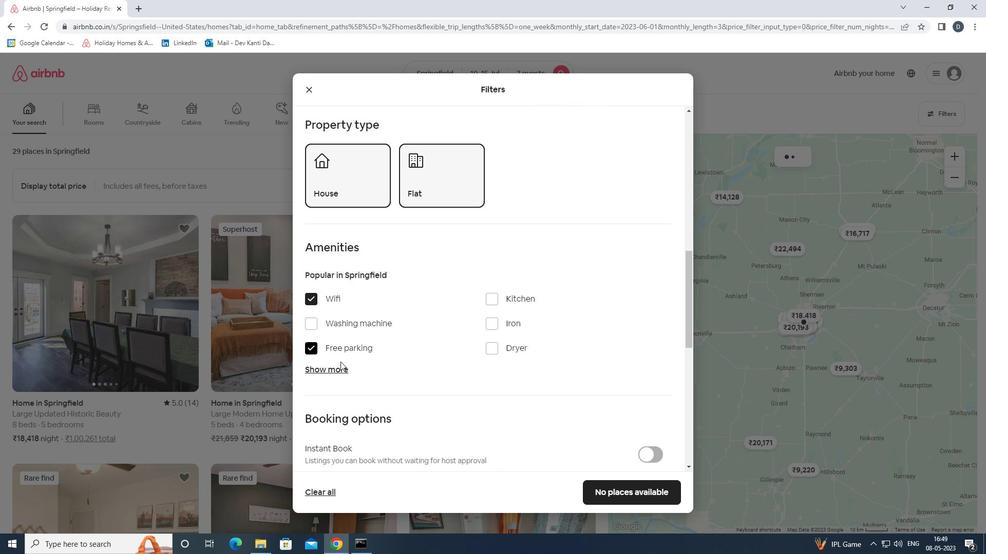 
Action: Mouse moved to (426, 356)
Screenshot: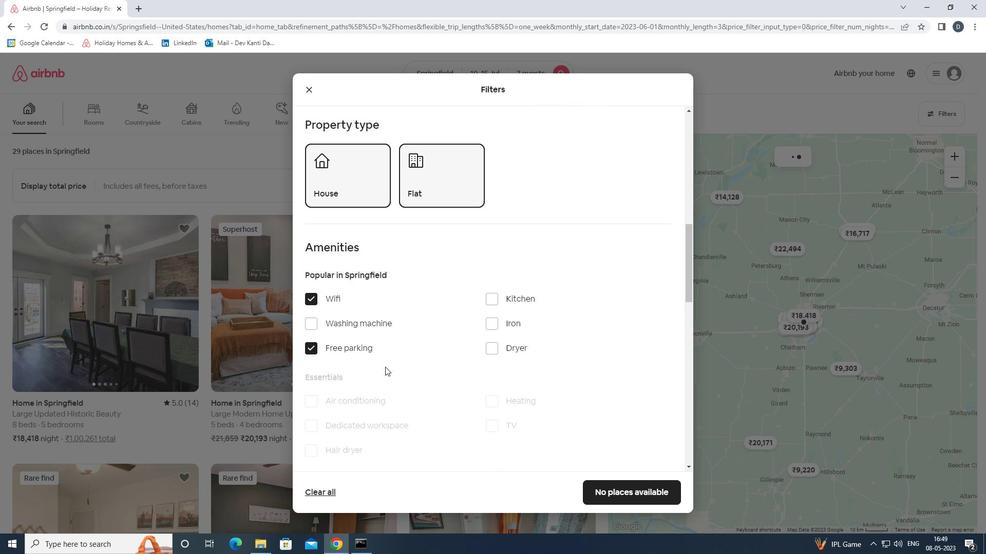 
Action: Mouse scrolled (426, 355) with delta (0, 0)
Screenshot: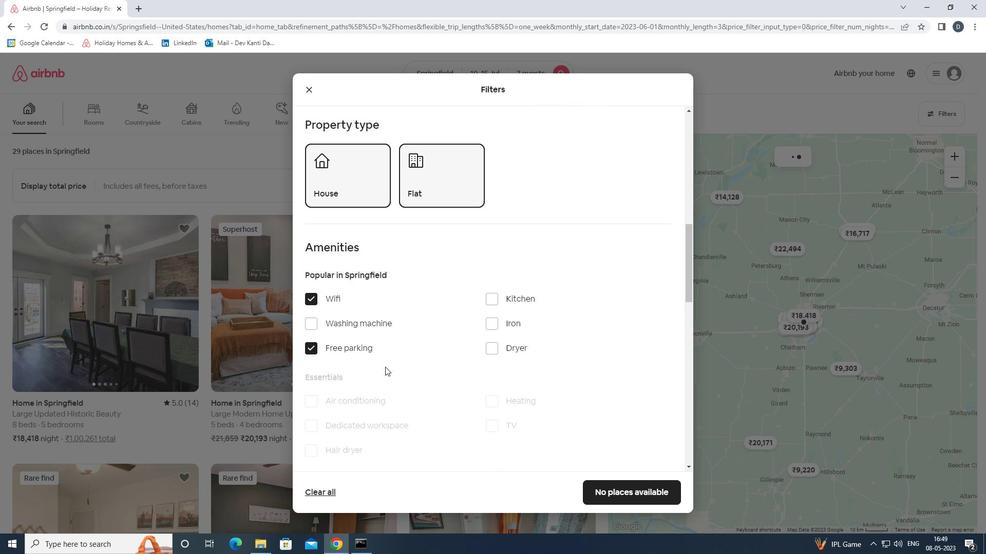 
Action: Mouse scrolled (426, 355) with delta (0, 0)
Screenshot: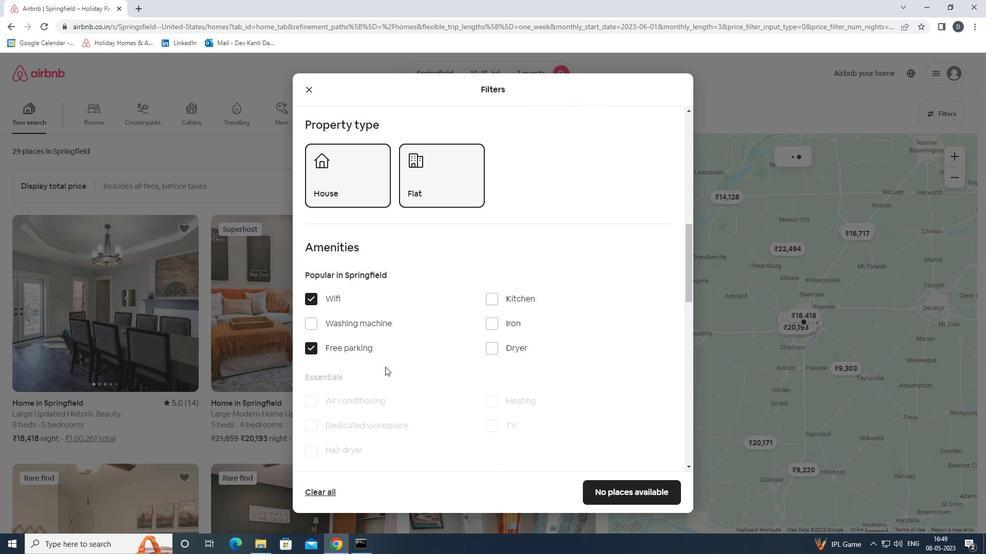 
Action: Mouse scrolled (426, 355) with delta (0, 0)
Screenshot: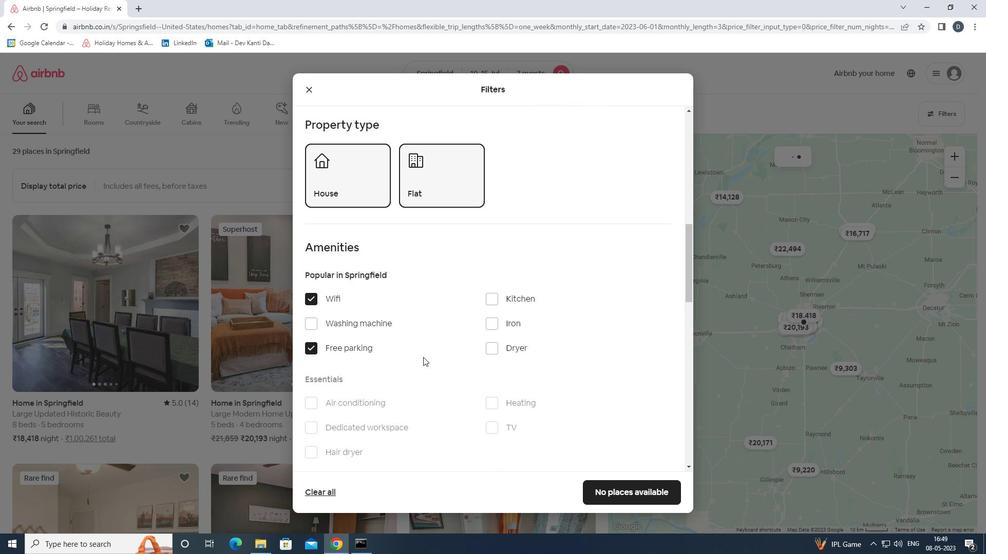 
Action: Mouse moved to (507, 277)
Screenshot: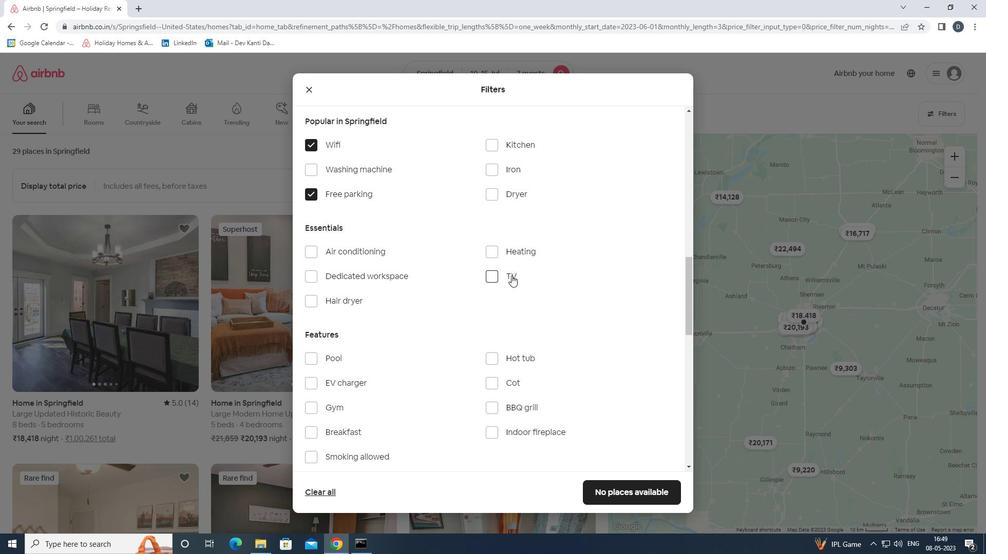 
Action: Mouse pressed left at (507, 277)
Screenshot: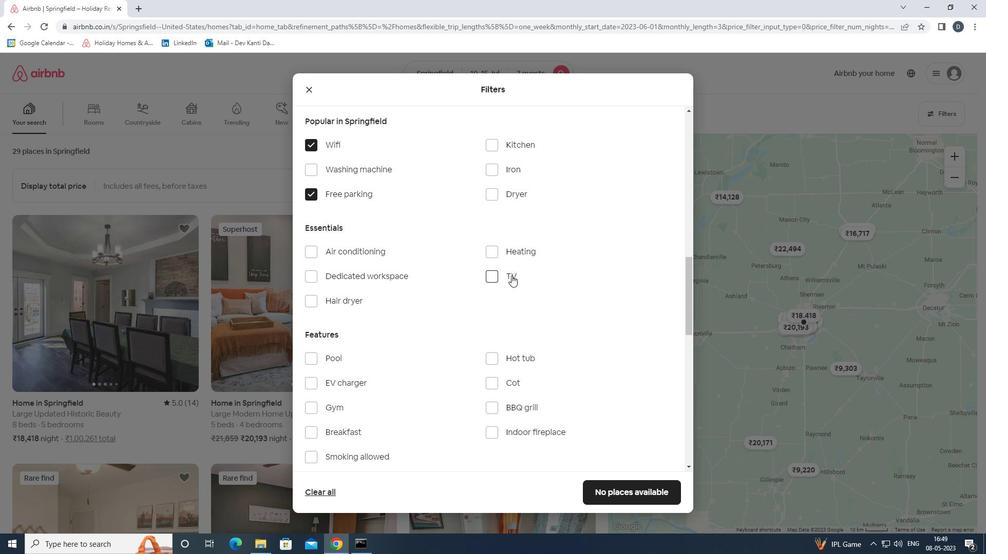 
Action: Mouse moved to (348, 414)
Screenshot: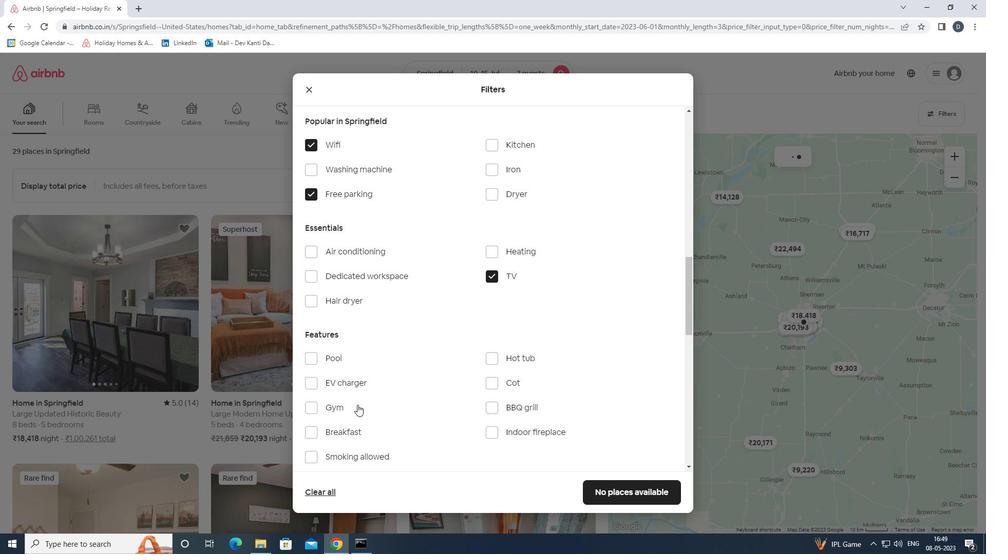 
Action: Mouse pressed left at (348, 414)
Screenshot: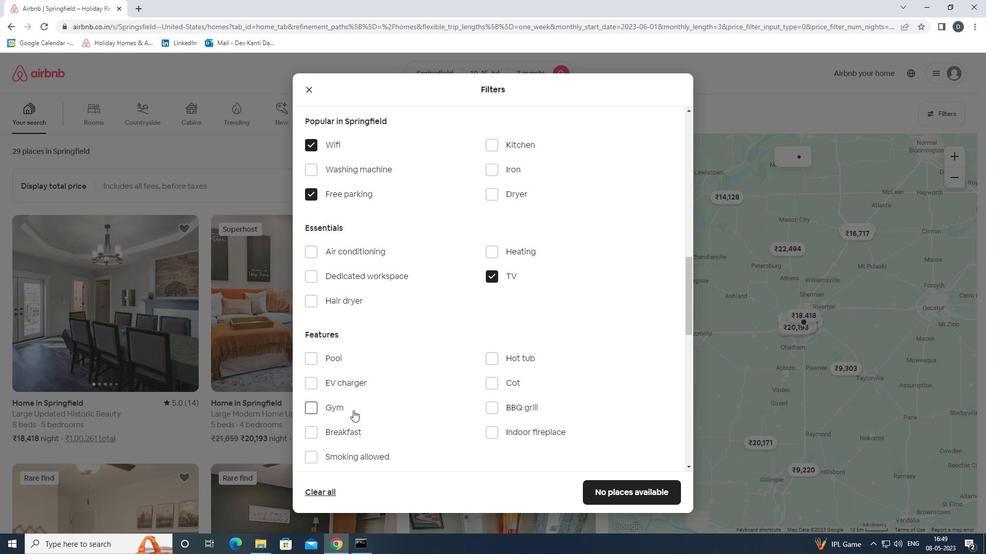 
Action: Mouse moved to (336, 410)
Screenshot: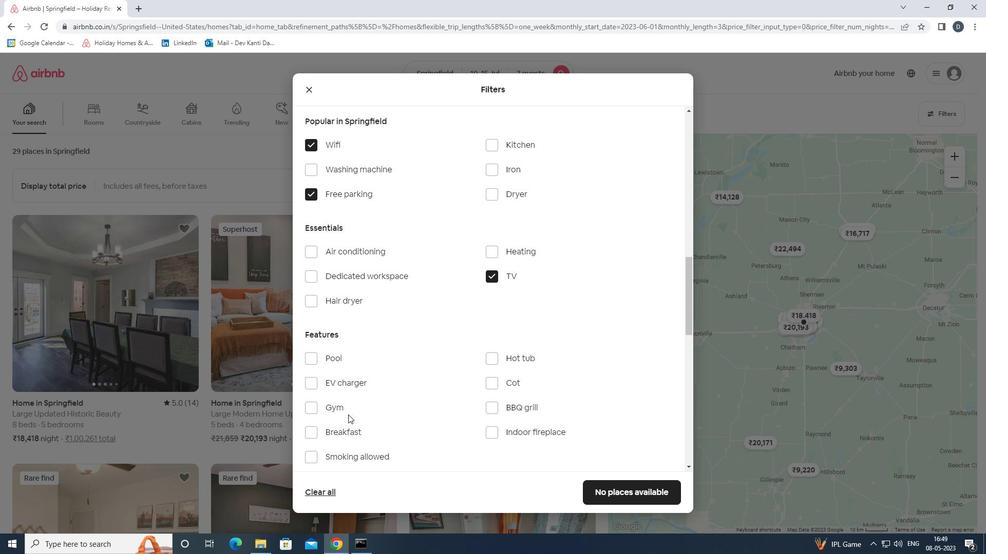 
Action: Mouse pressed left at (336, 410)
Screenshot: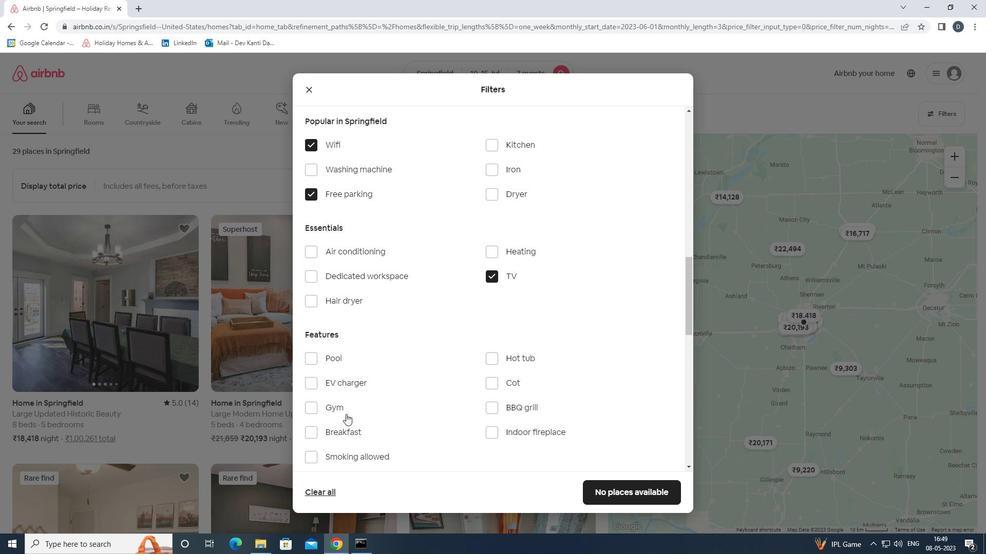 
Action: Mouse moved to (343, 427)
Screenshot: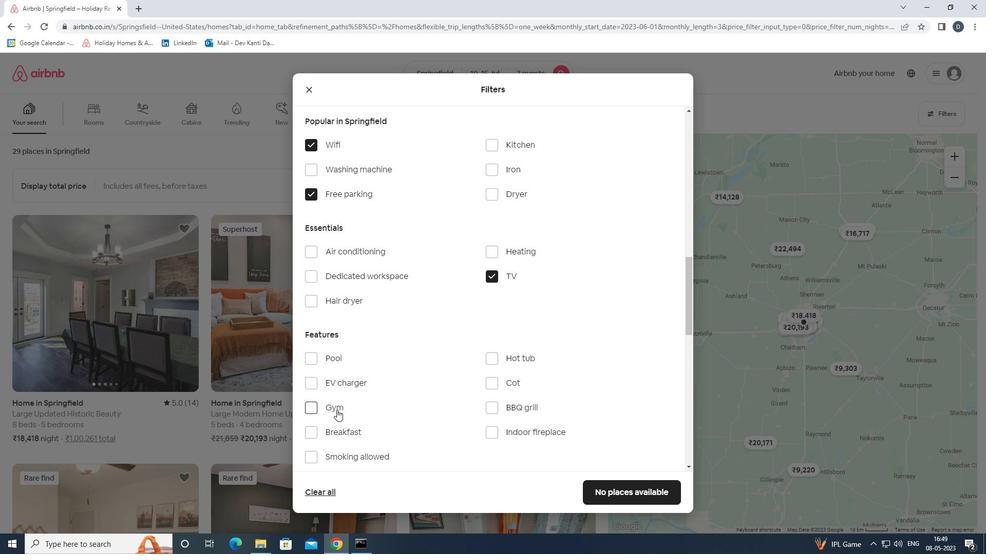 
Action: Mouse pressed left at (343, 427)
Screenshot: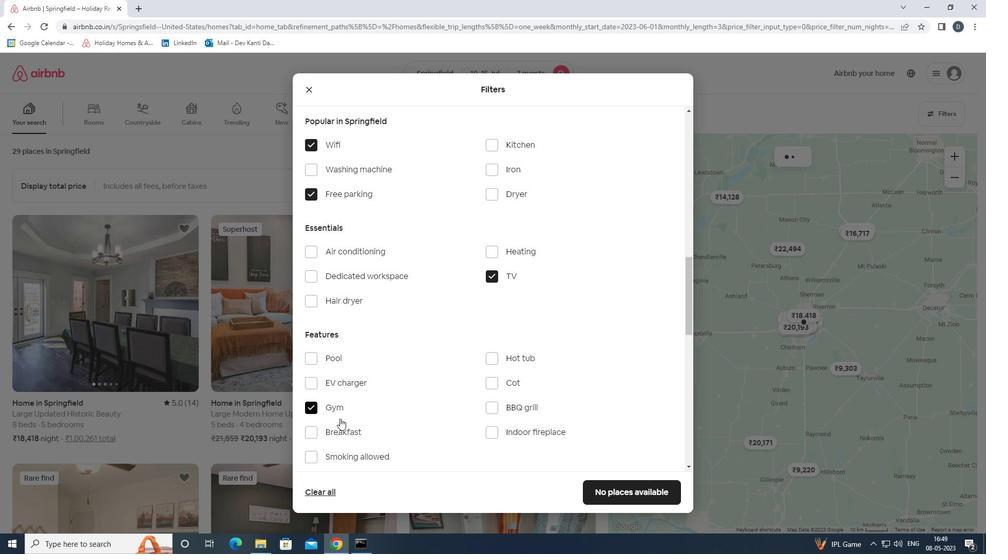 
Action: Mouse moved to (566, 373)
Screenshot: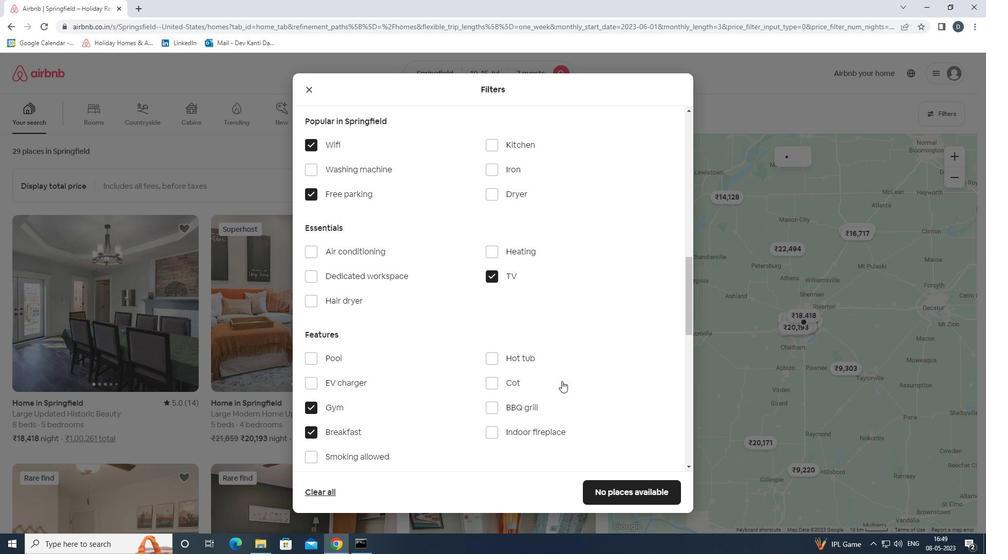 
Action: Mouse scrolled (566, 372) with delta (0, 0)
Screenshot: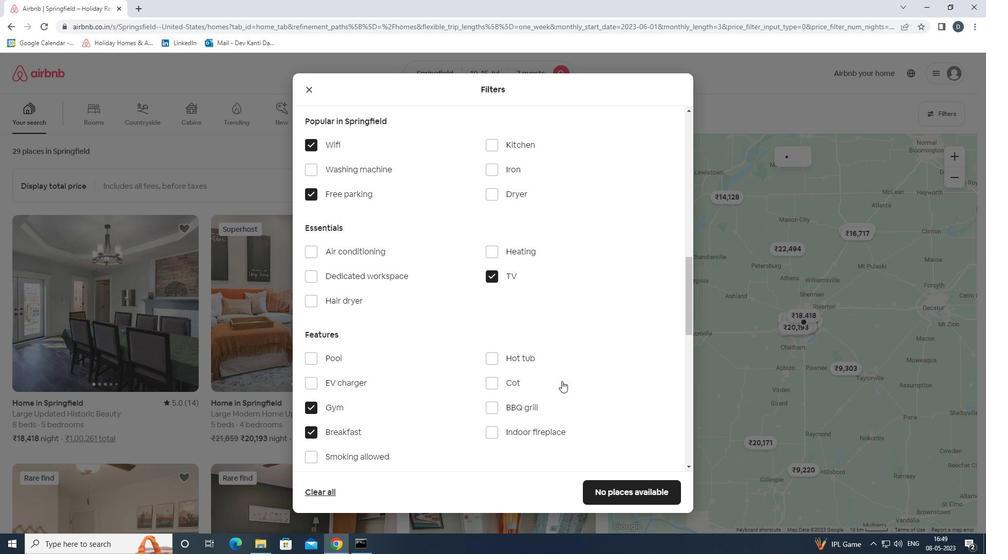 
Action: Mouse moved to (569, 373)
Screenshot: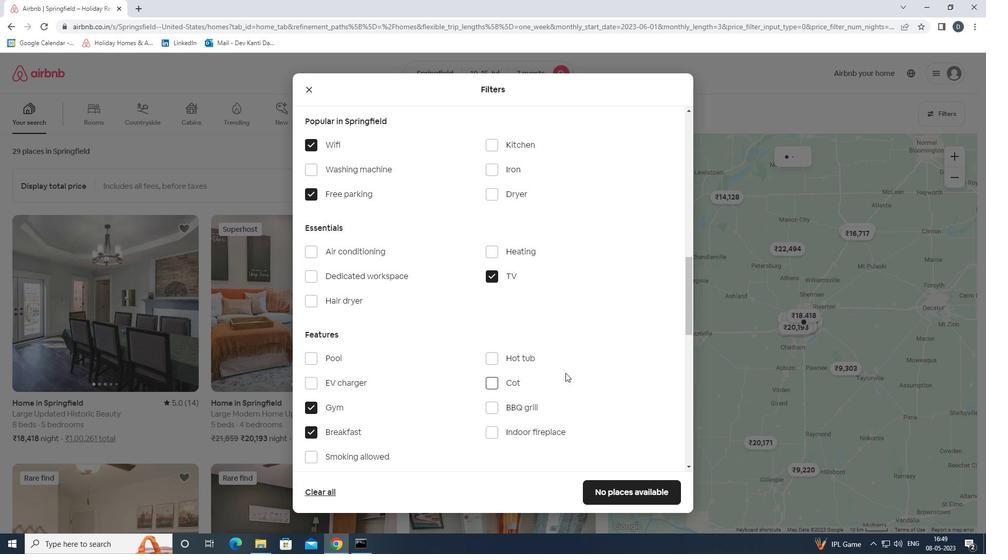 
Action: Mouse scrolled (569, 372) with delta (0, 0)
Screenshot: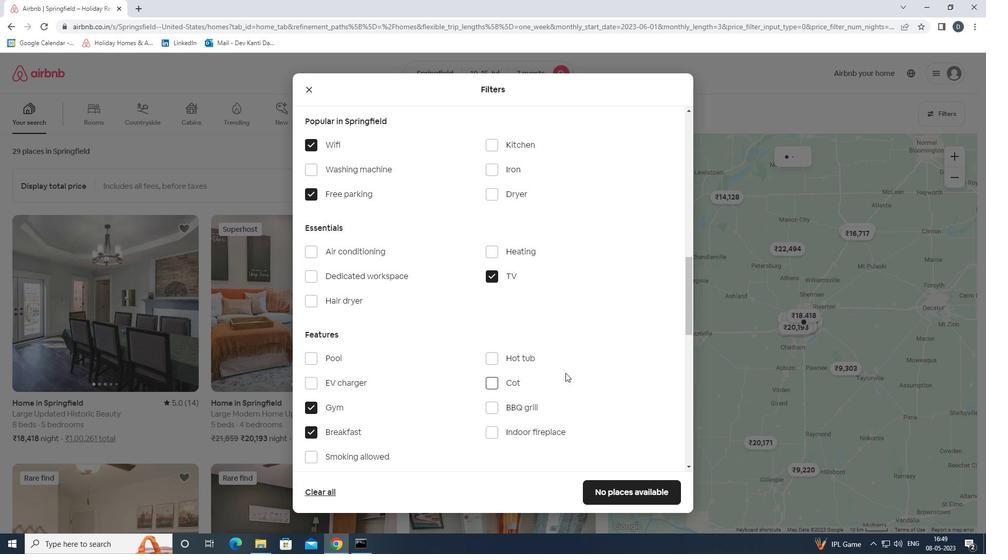 
Action: Mouse scrolled (569, 372) with delta (0, 0)
Screenshot: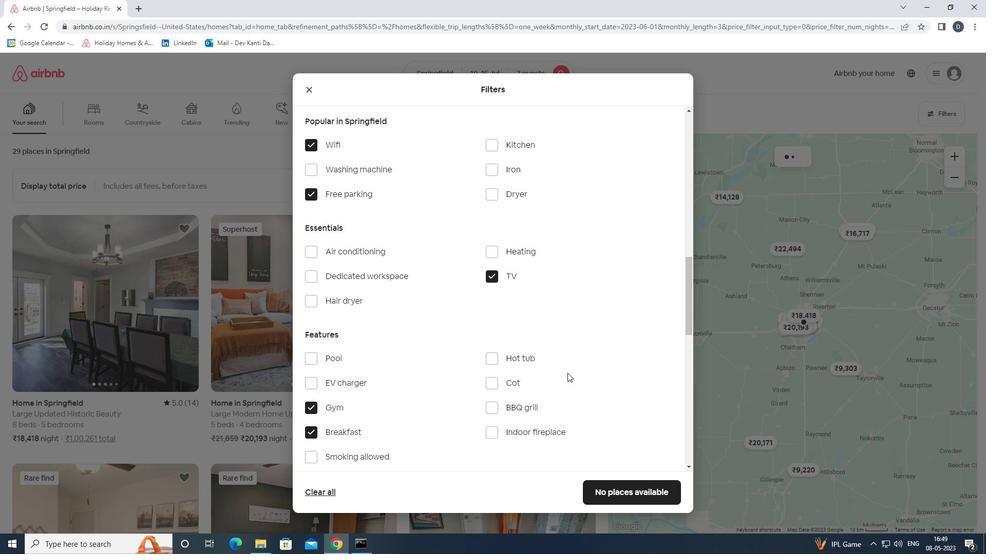 
Action: Mouse moved to (579, 374)
Screenshot: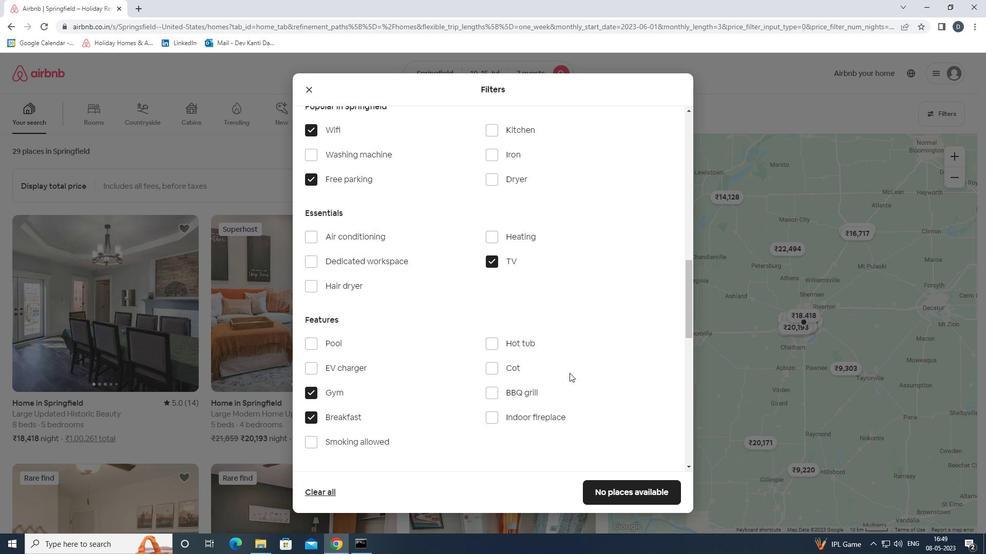 
Action: Mouse scrolled (579, 374) with delta (0, 0)
Screenshot: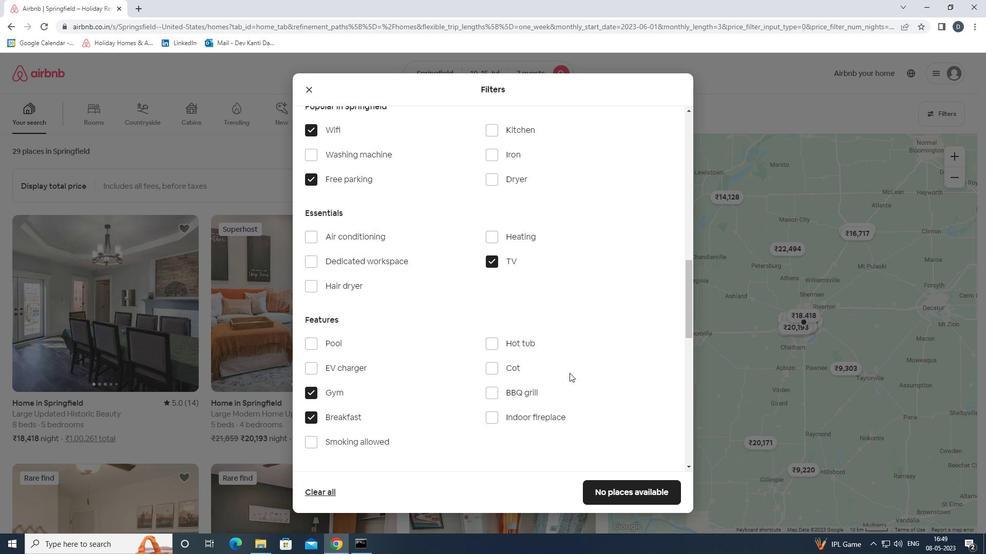 
Action: Mouse moved to (591, 374)
Screenshot: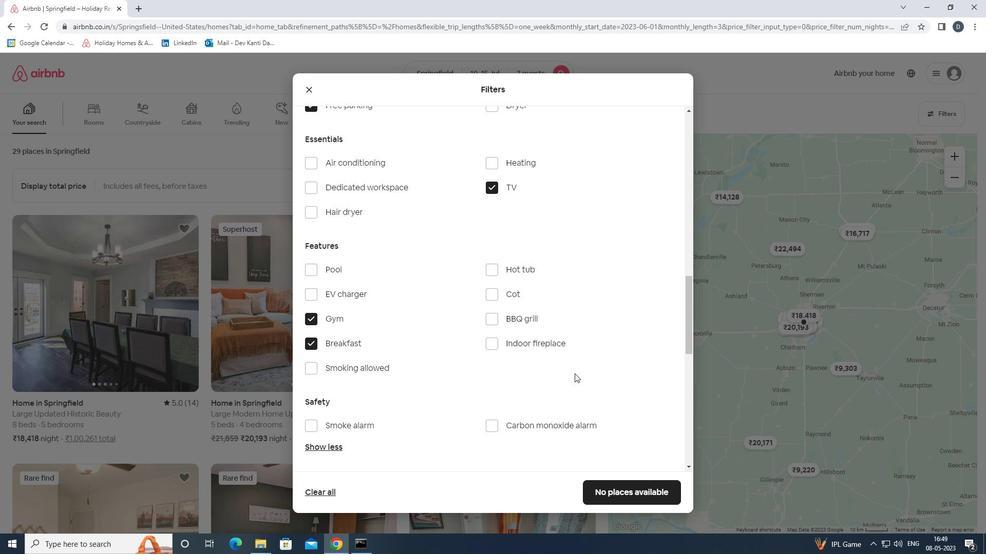 
Action: Mouse scrolled (591, 374) with delta (0, 0)
Screenshot: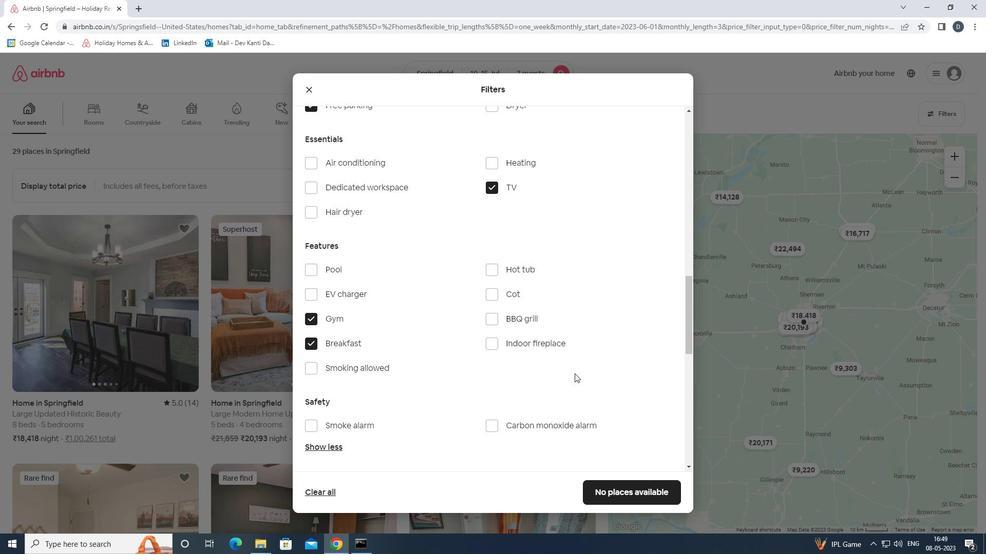 
Action: Mouse moved to (647, 399)
Screenshot: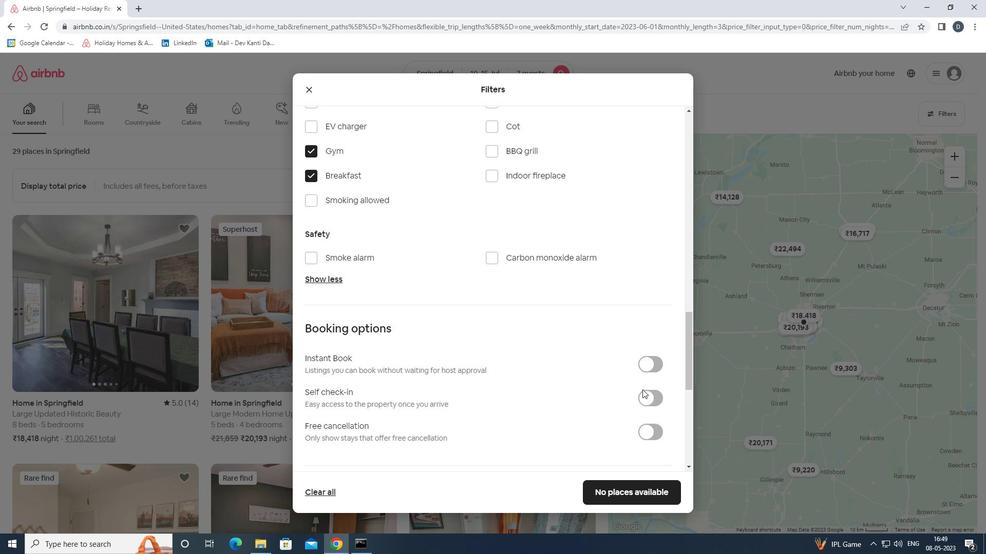 
Action: Mouse pressed left at (647, 399)
Screenshot: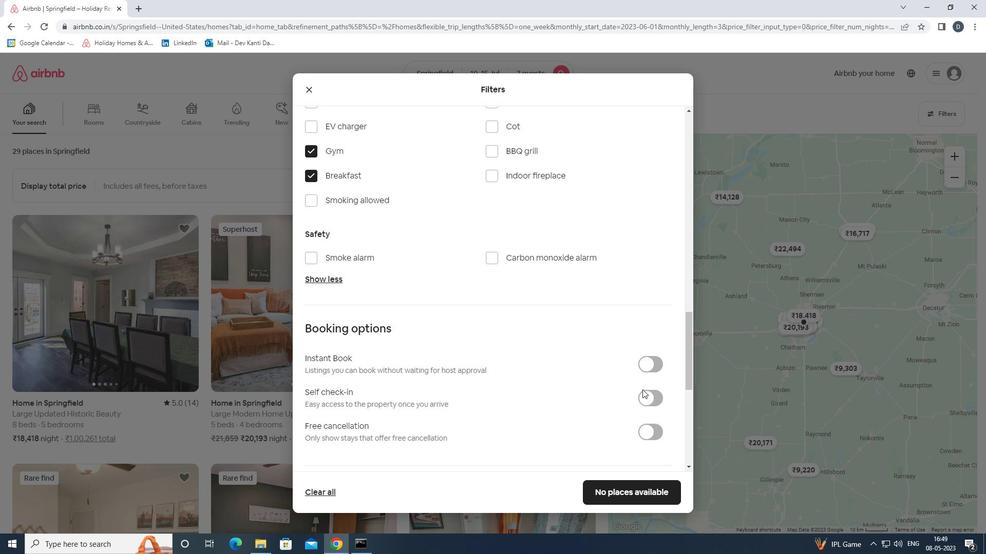 
Action: Mouse moved to (632, 388)
Screenshot: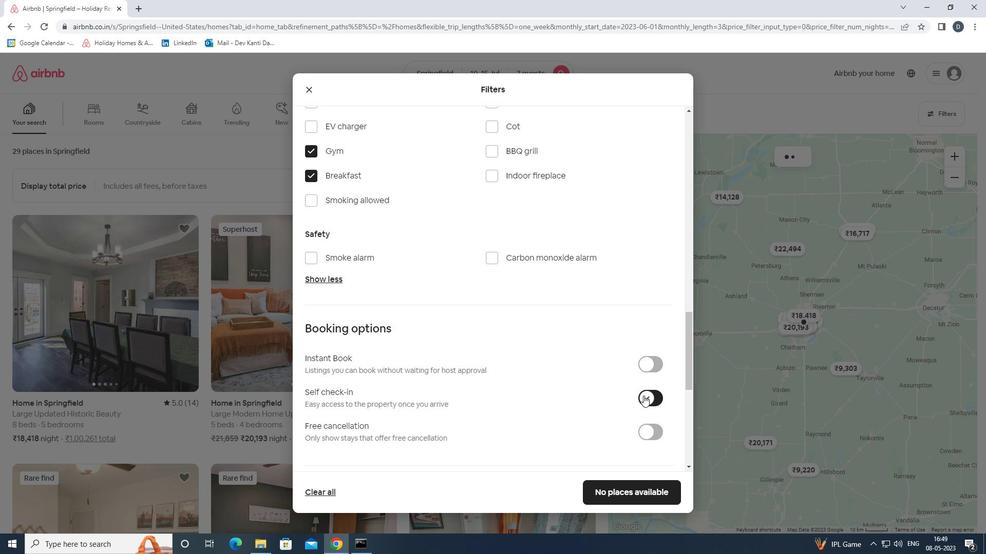 
Action: Mouse scrolled (632, 387) with delta (0, 0)
Screenshot: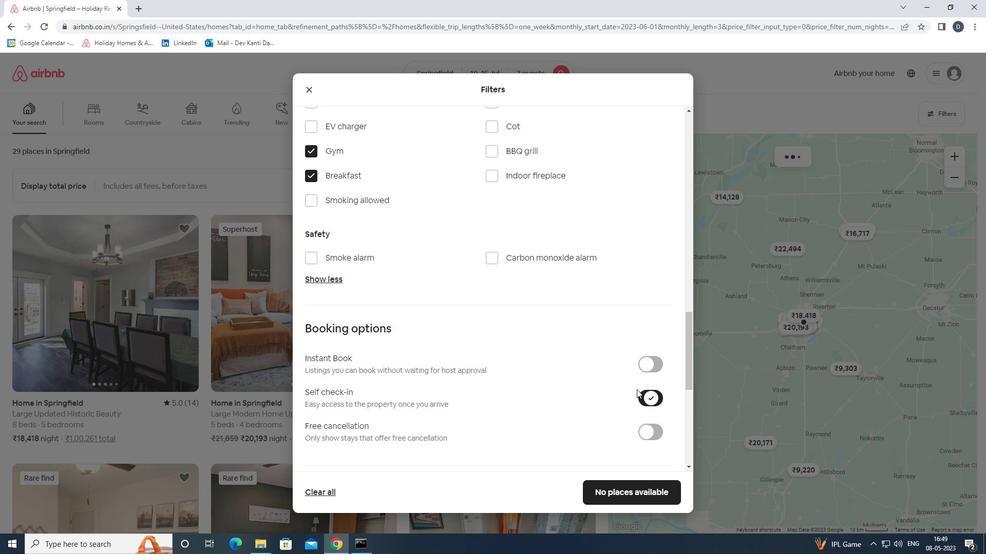 
Action: Mouse scrolled (632, 387) with delta (0, 0)
Screenshot: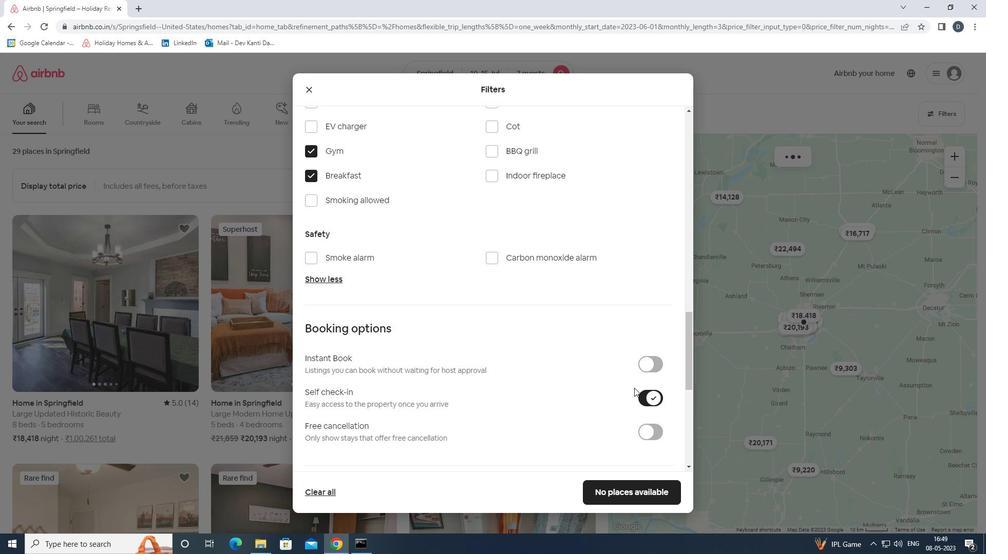 
Action: Mouse scrolled (632, 387) with delta (0, 0)
Screenshot: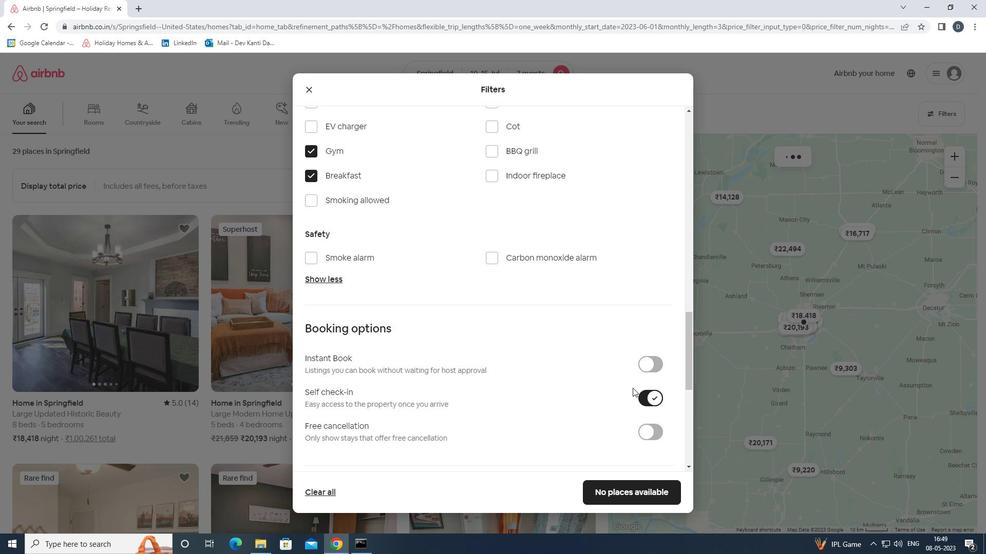 
Action: Mouse scrolled (632, 387) with delta (0, 0)
Screenshot: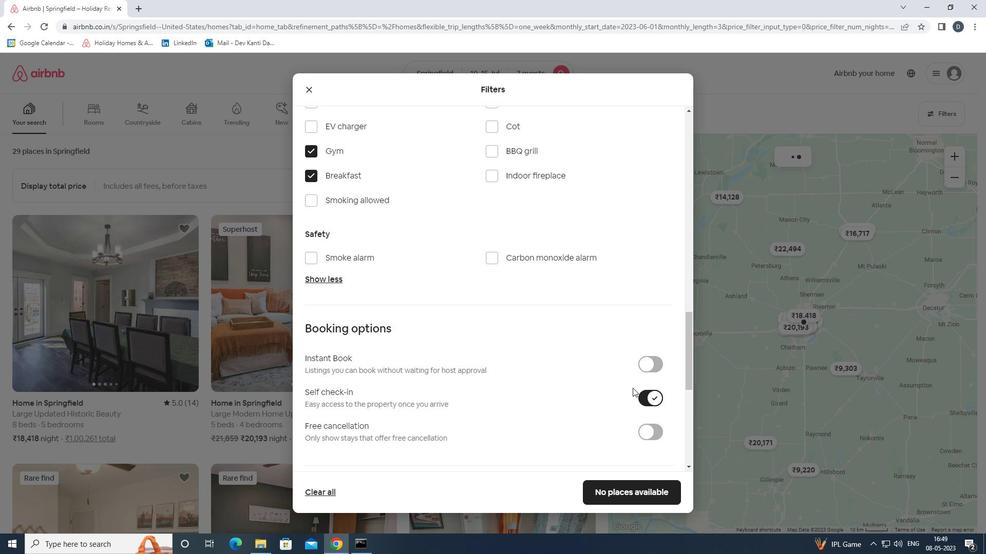 
Action: Mouse scrolled (632, 387) with delta (0, 0)
Screenshot: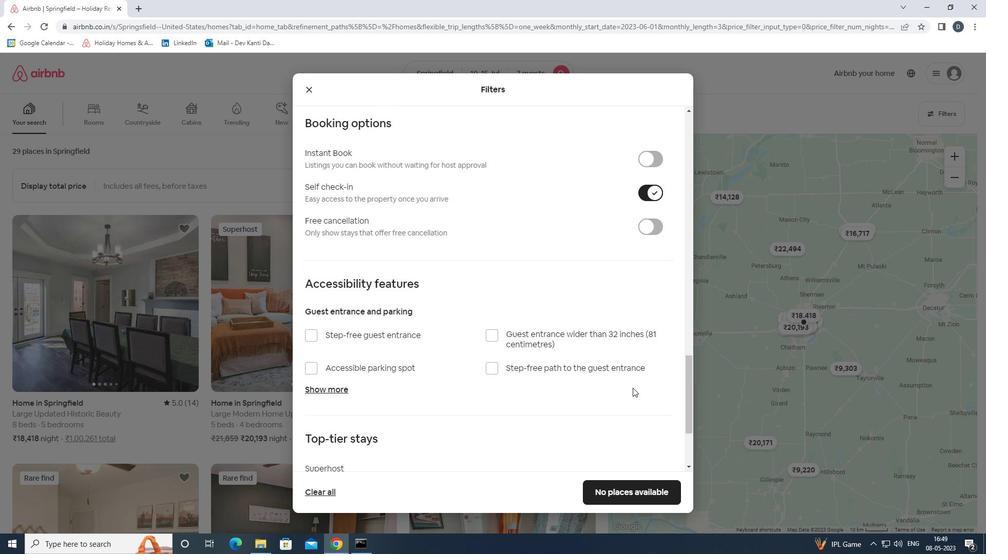 
Action: Mouse scrolled (632, 387) with delta (0, 0)
Screenshot: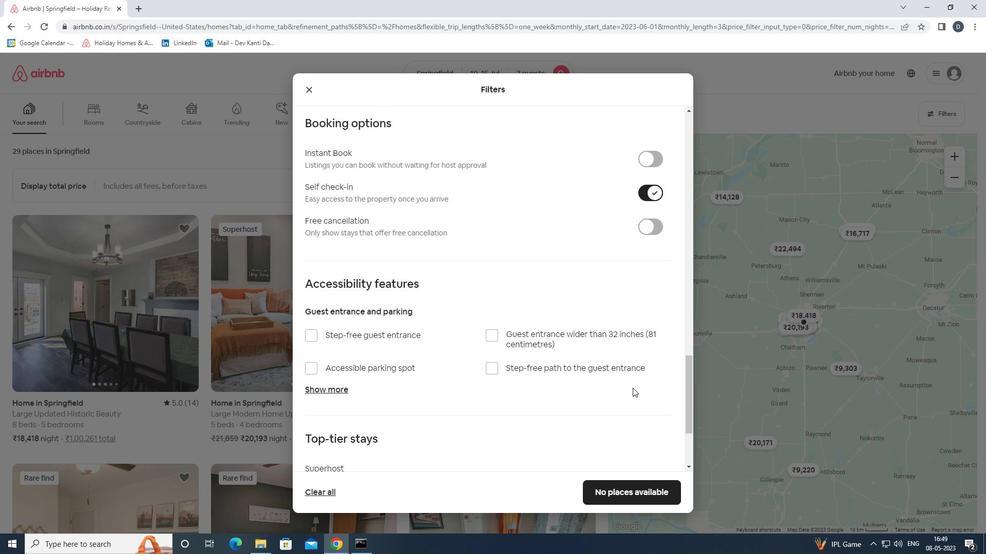 
Action: Mouse scrolled (632, 387) with delta (0, 0)
Screenshot: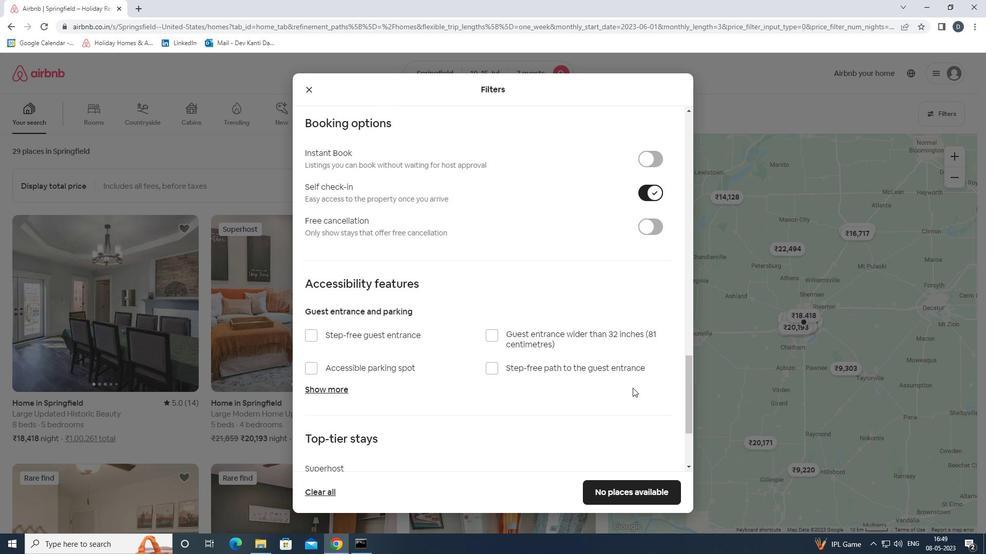
Action: Mouse scrolled (632, 387) with delta (0, 0)
Screenshot: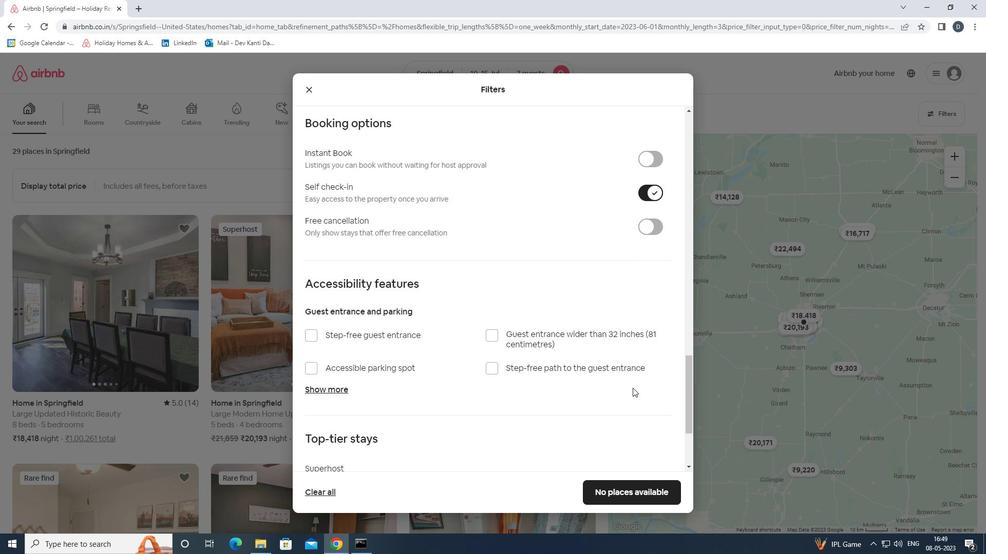 
Action: Mouse moved to (581, 379)
Screenshot: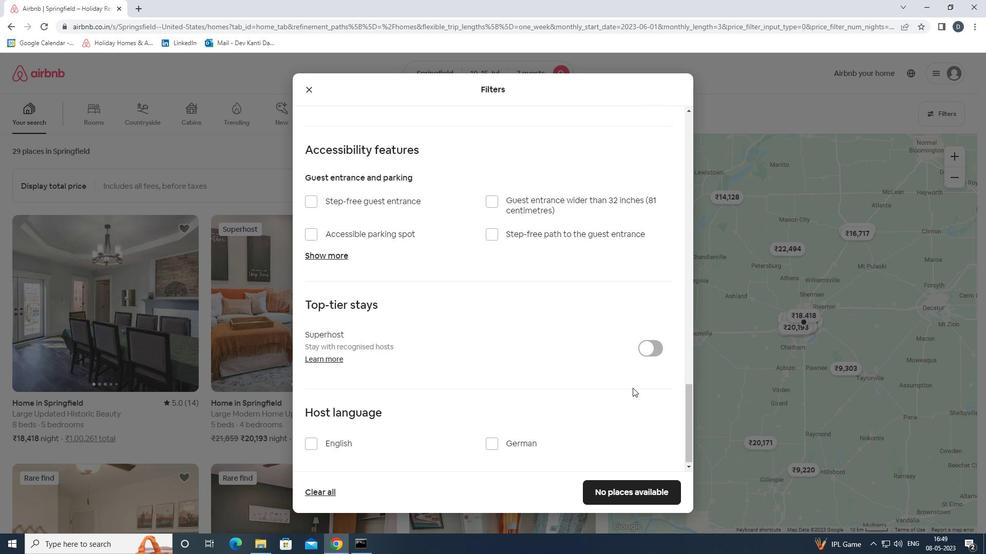 
Action: Mouse scrolled (581, 378) with delta (0, 0)
Screenshot: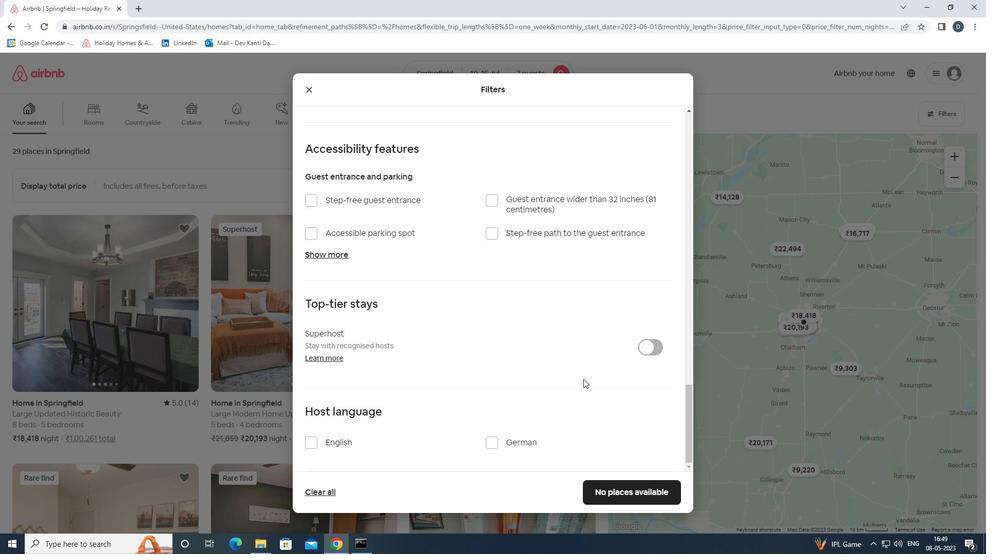 
Action: Mouse scrolled (581, 378) with delta (0, 0)
Screenshot: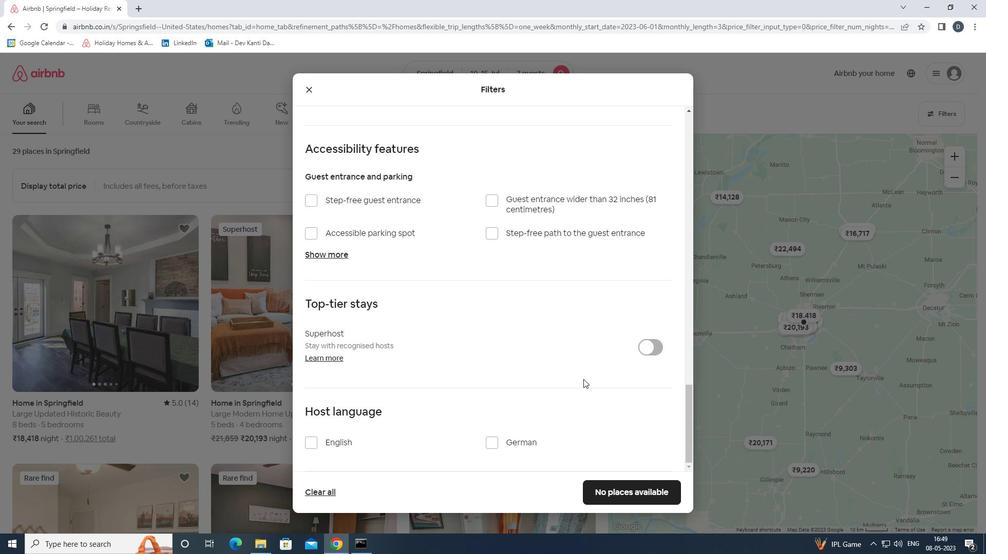 
Action: Mouse moved to (347, 443)
Screenshot: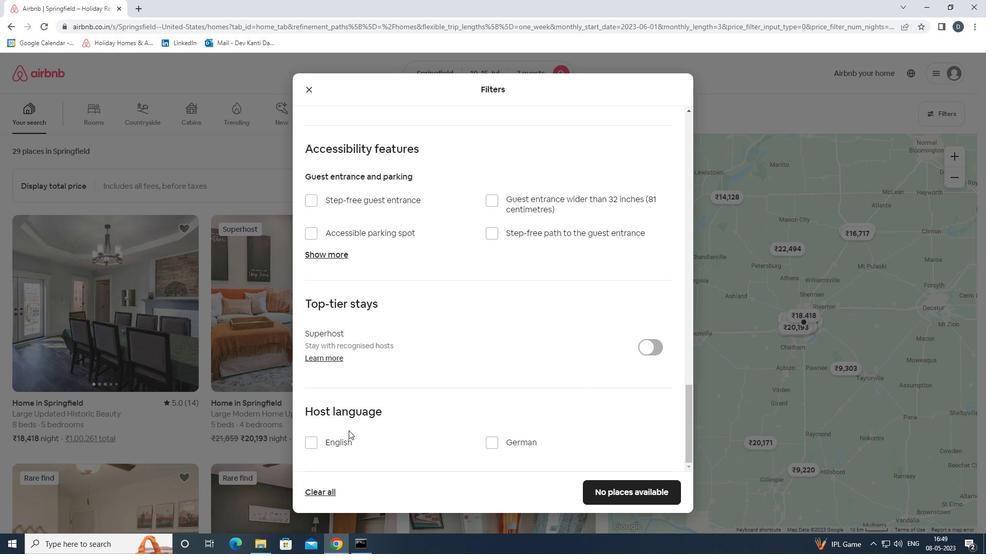 
Action: Mouse pressed left at (347, 443)
Screenshot: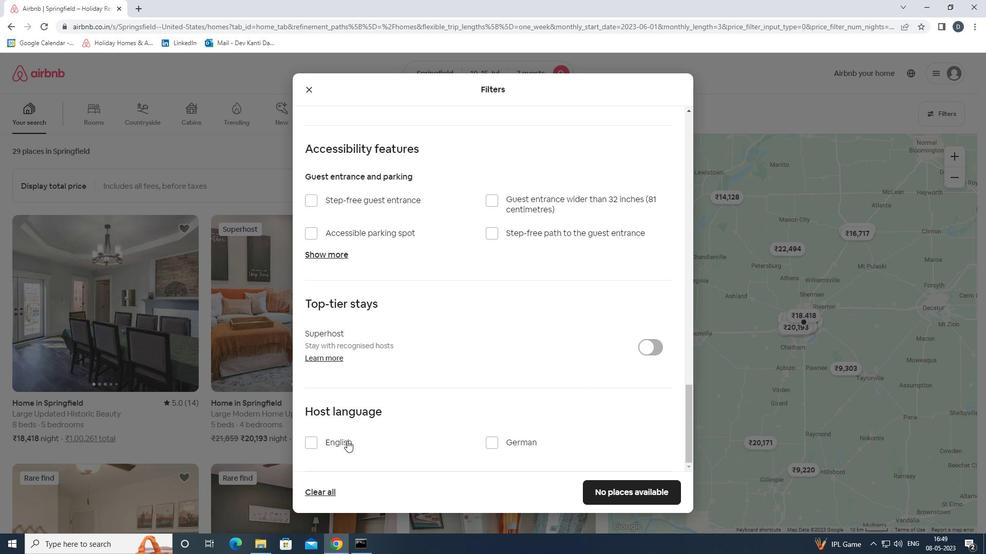 
Action: Mouse moved to (643, 494)
Screenshot: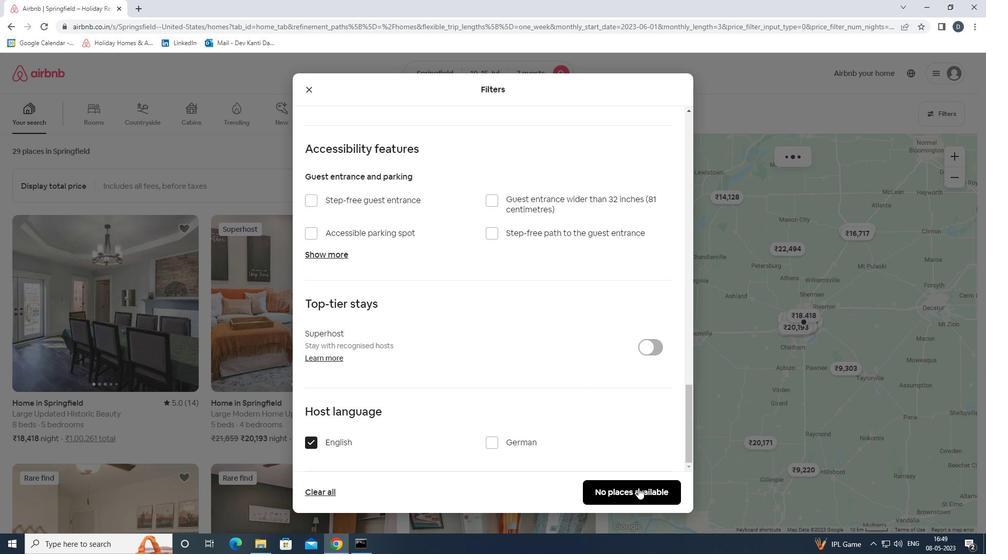 
Action: Mouse pressed left at (643, 494)
Screenshot: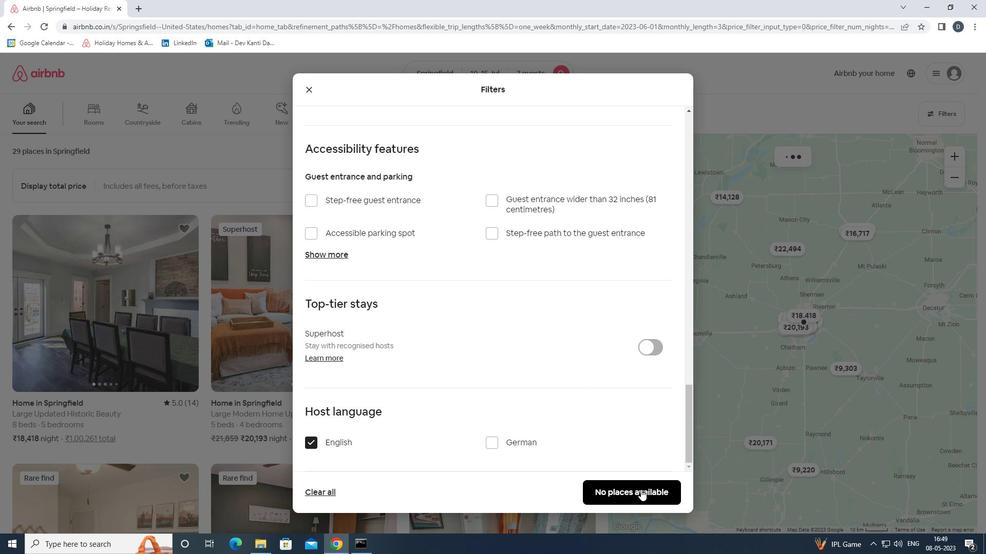 
Action: Mouse moved to (643, 495)
Screenshot: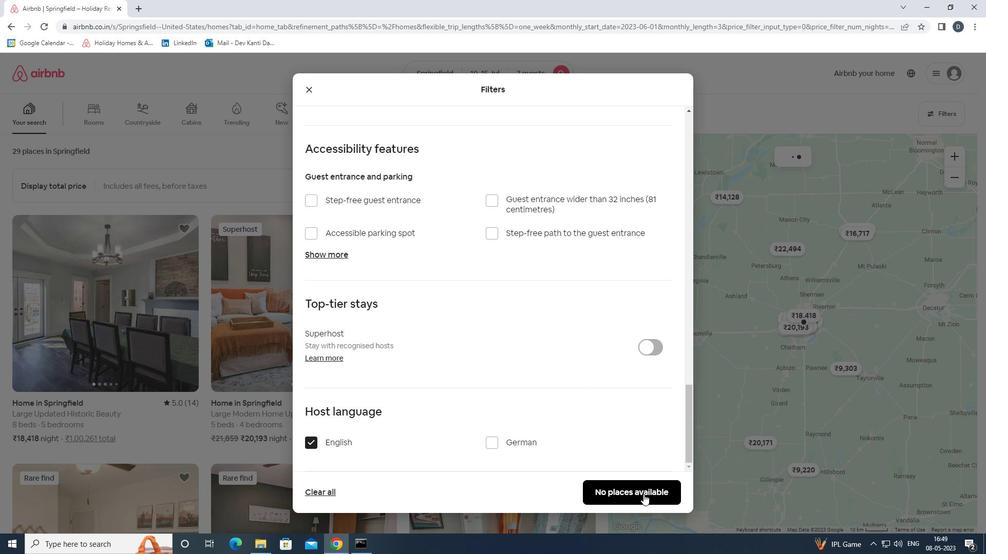 
